 Task: Book a 75-minute self-defense and personal safety workshop for empowerment.
Action: Mouse moved to (518, 202)
Screenshot: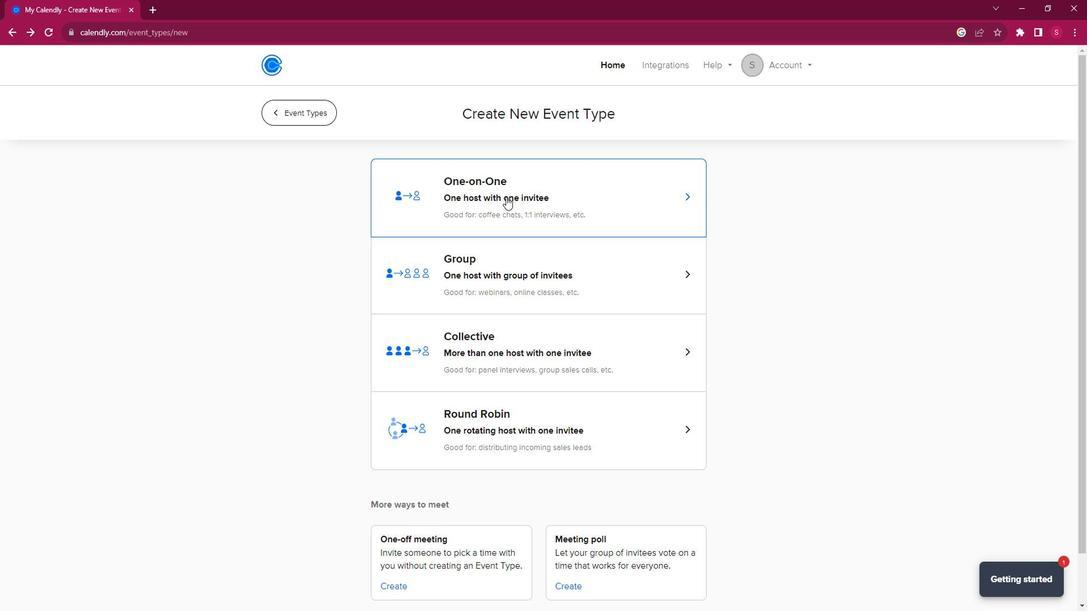 
Action: Mouse pressed left at (518, 202)
Screenshot: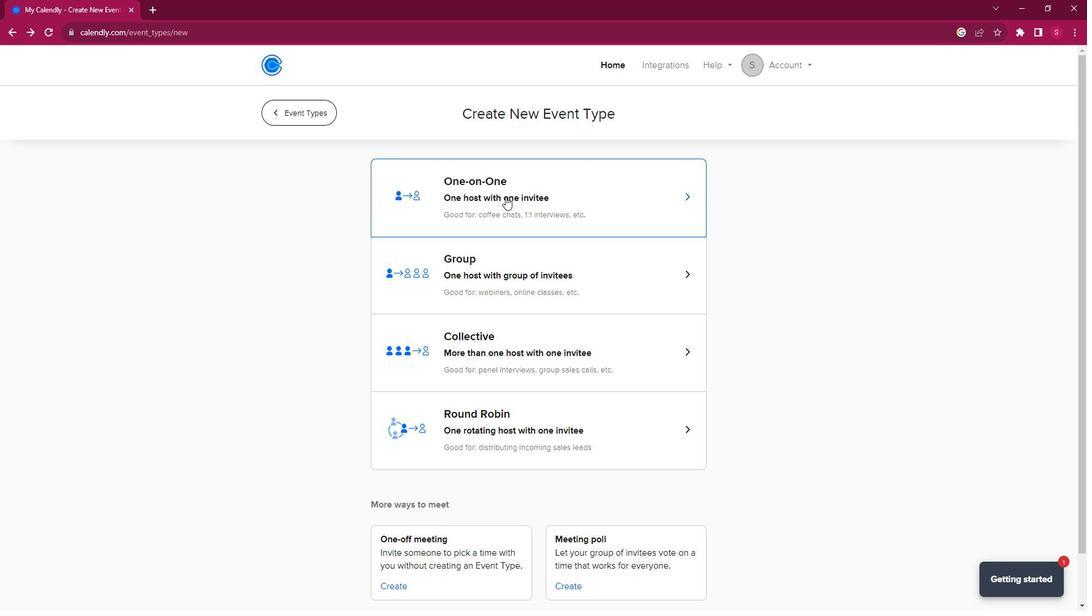
Action: Mouse moved to (385, 282)
Screenshot: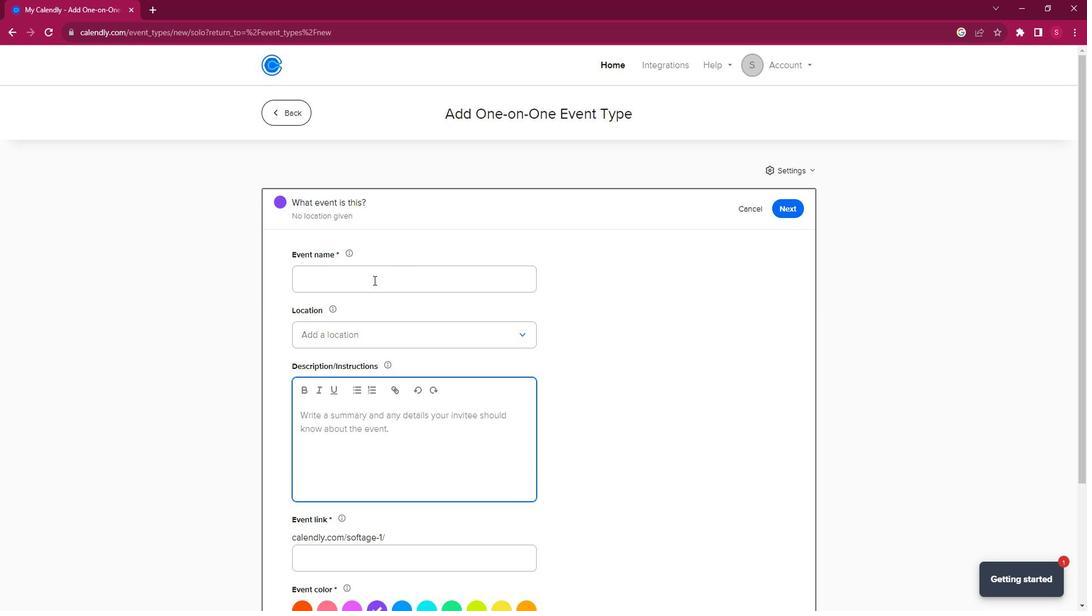
Action: Mouse pressed left at (385, 282)
Screenshot: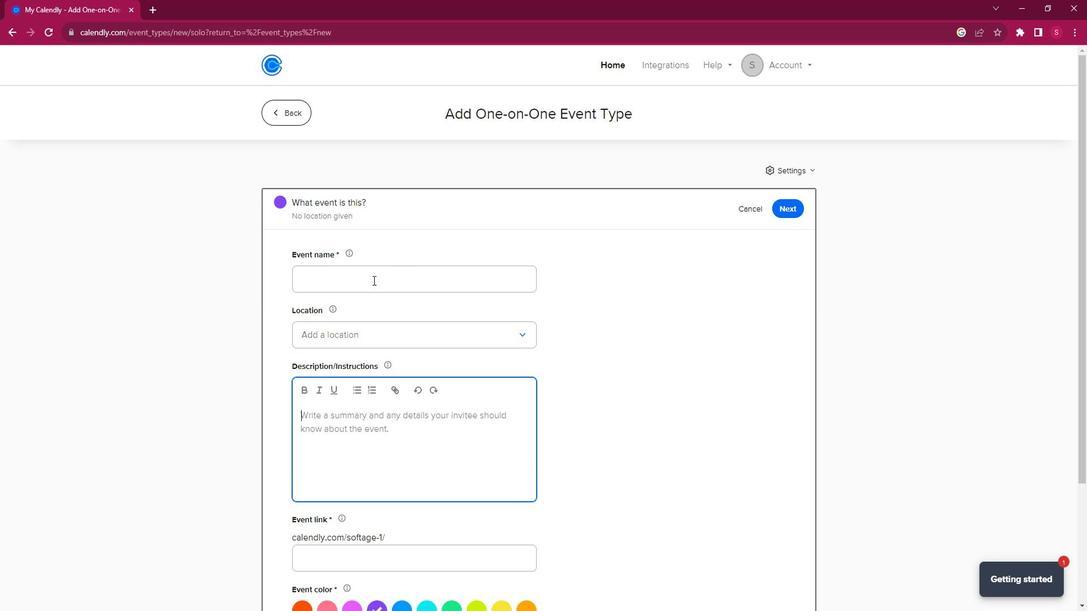 
Action: Key pressed <Key.shift><Key.shift><Key.shift><Key.shift><Key.shift>Empowerment<Key.space><Key.shift>Self-<Key.shift>Defense<Key.space><Key.shift>Workshop
Screenshot: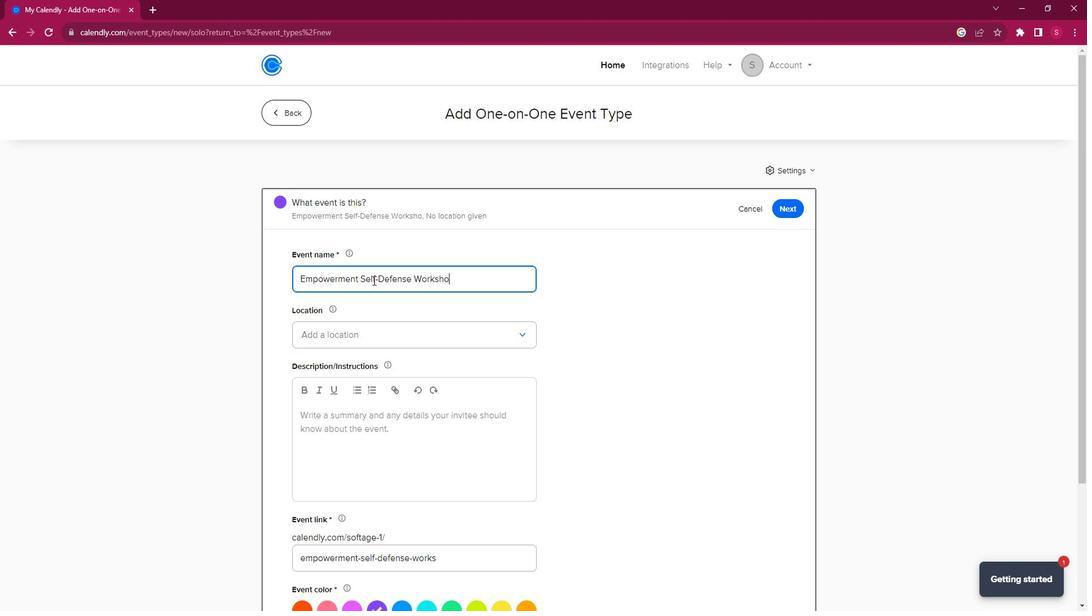 
Action: Mouse moved to (430, 340)
Screenshot: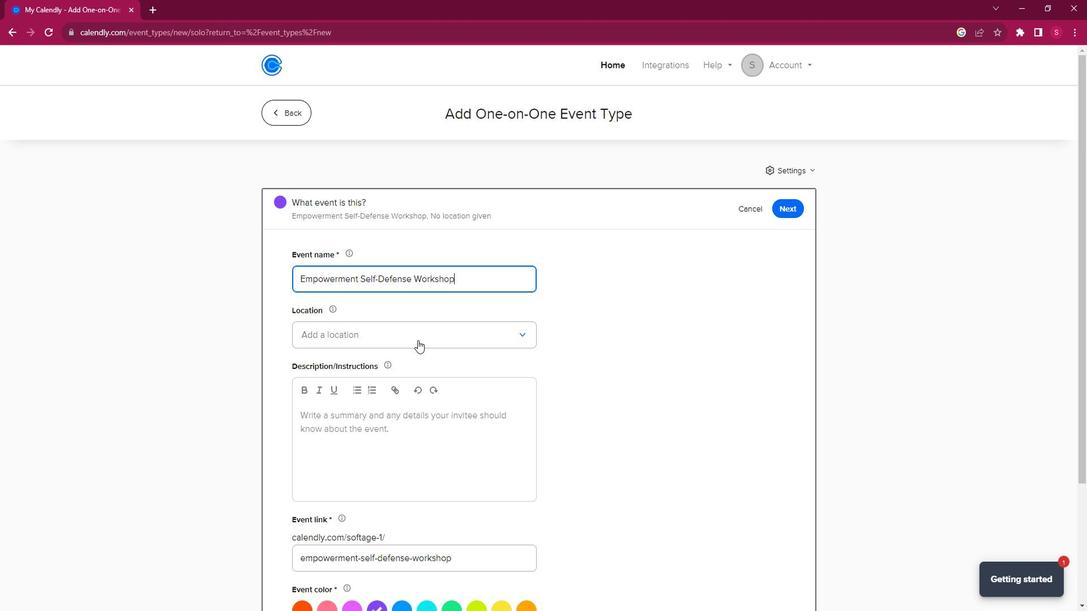 
Action: Mouse pressed left at (430, 340)
Screenshot: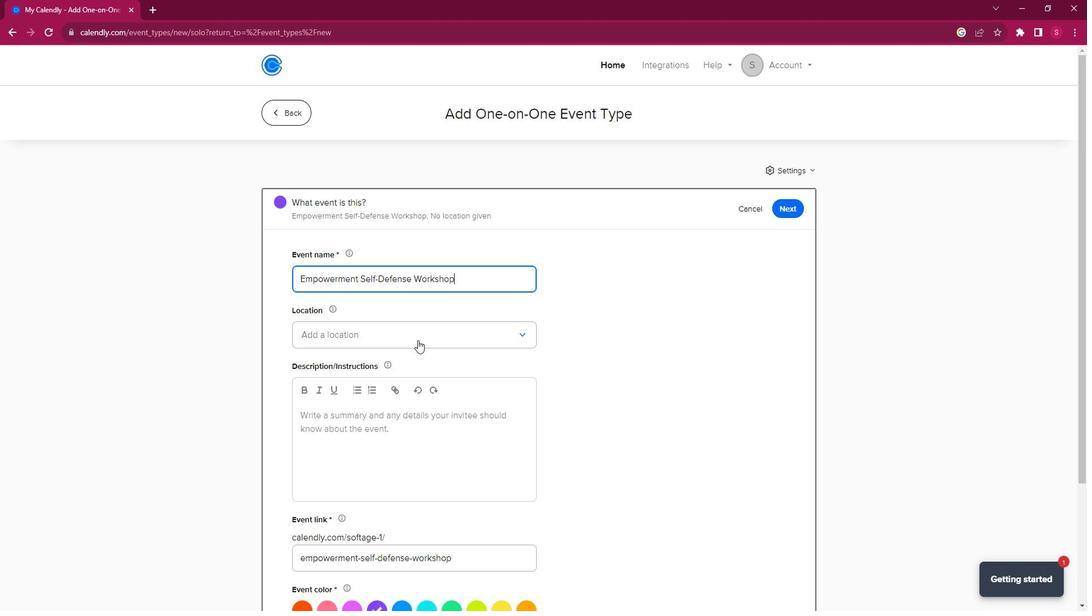 
Action: Mouse moved to (401, 364)
Screenshot: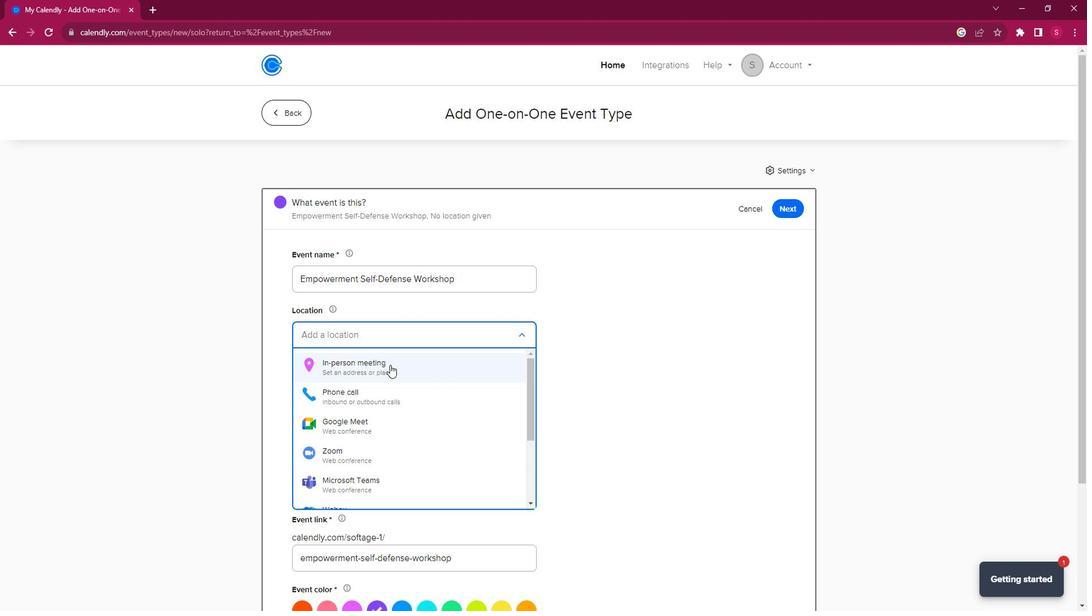
Action: Mouse pressed left at (401, 364)
Screenshot: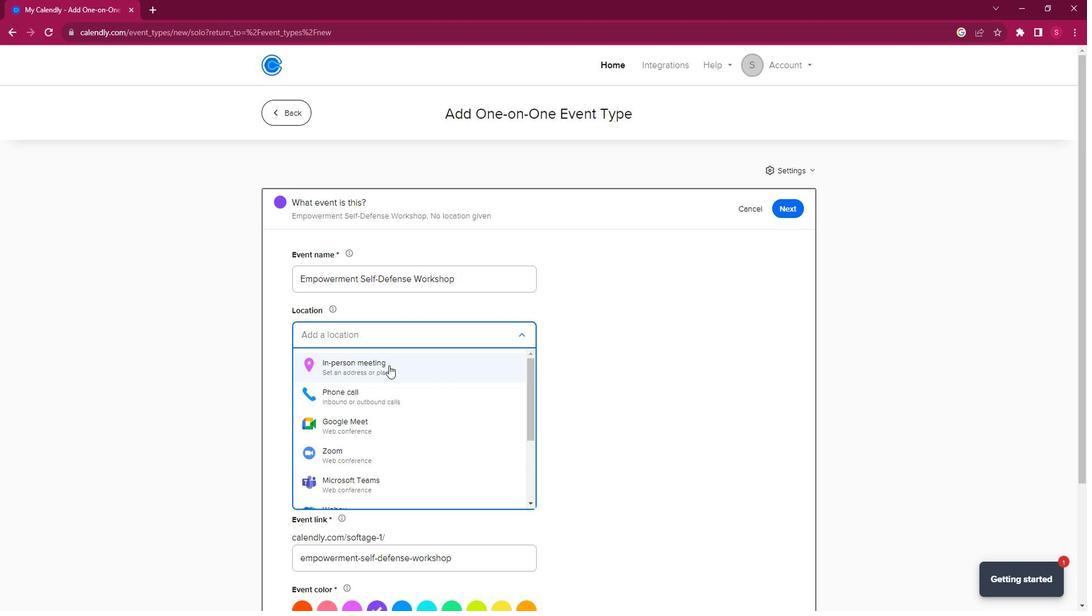 
Action: Mouse moved to (518, 204)
Screenshot: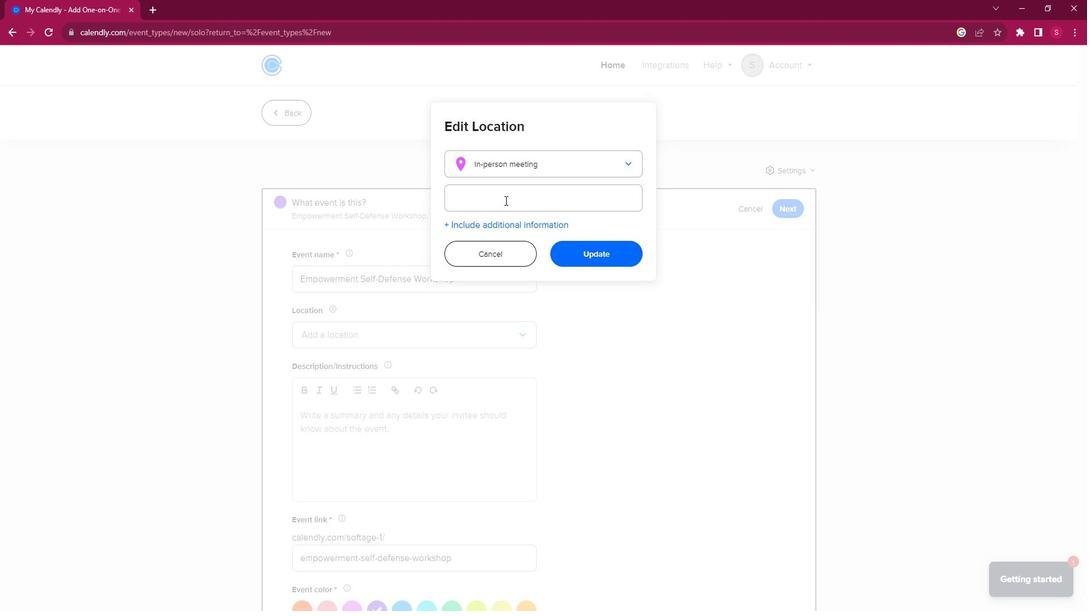
Action: Mouse pressed left at (518, 204)
Screenshot: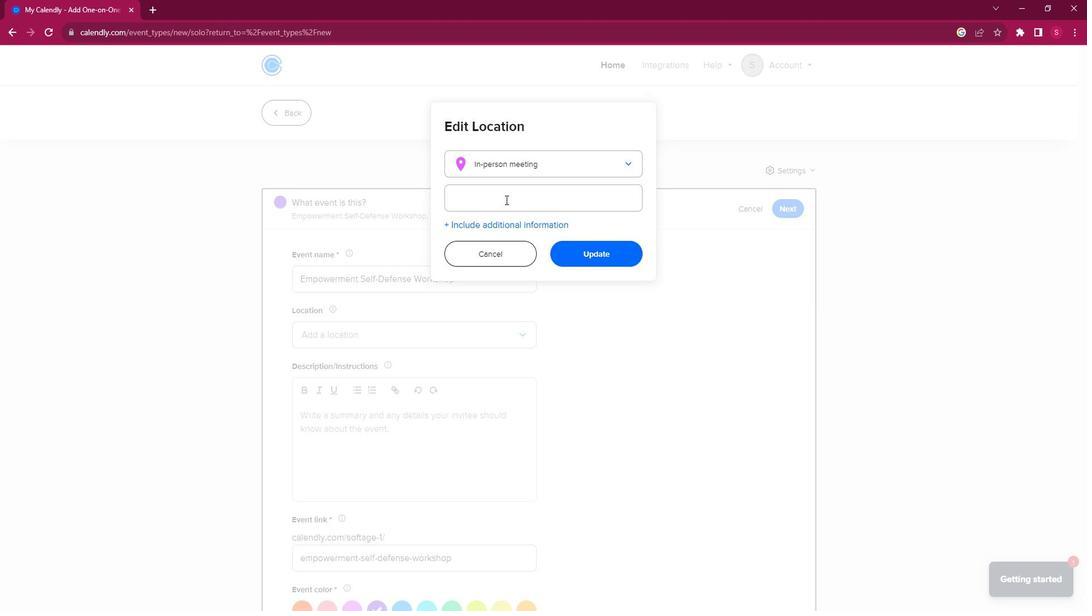 
Action: Key pressed <Key.shift>Securel<Key.backspace><Key.shift>Life<Key.space><Key.shift><Key.shift><Key.shift><Key.shift>Training<Key.space><Key.shift>Center,<Key.space>123<Key.space><Key.shift><Key.shift>Empowerment<Key.space><Key.shift>Street<Key.space><Key.backspace>,<Key.space><Key.shift>Safeville,<Key.space><Key.shift>CA<Key.space>54321,<Key.space><Key.shift>United<Key.space>s<Key.backspace><Key.shift>States
Screenshot: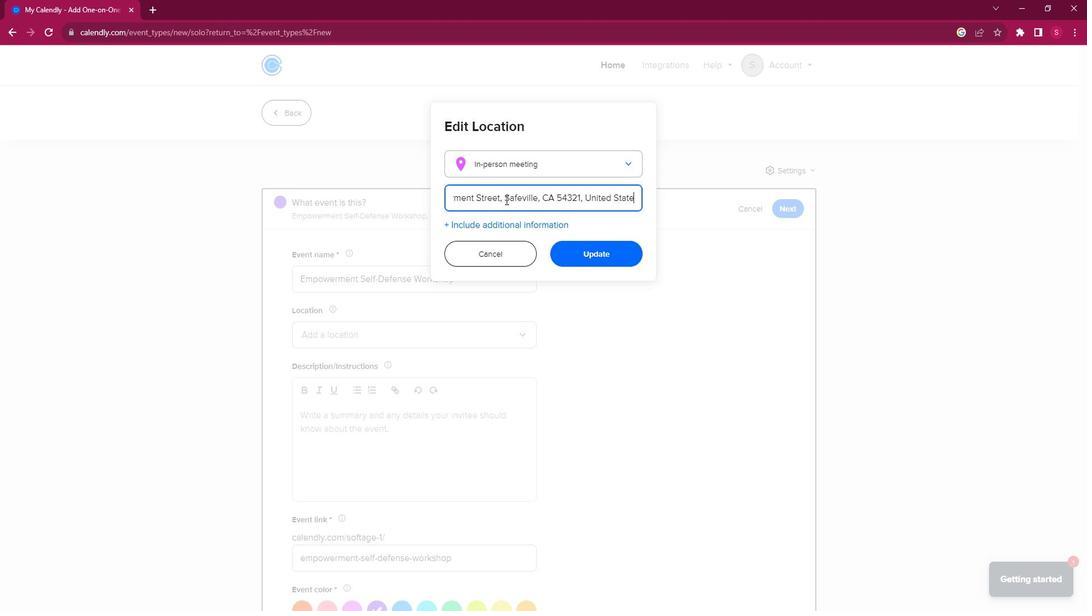 
Action: Mouse moved to (627, 258)
Screenshot: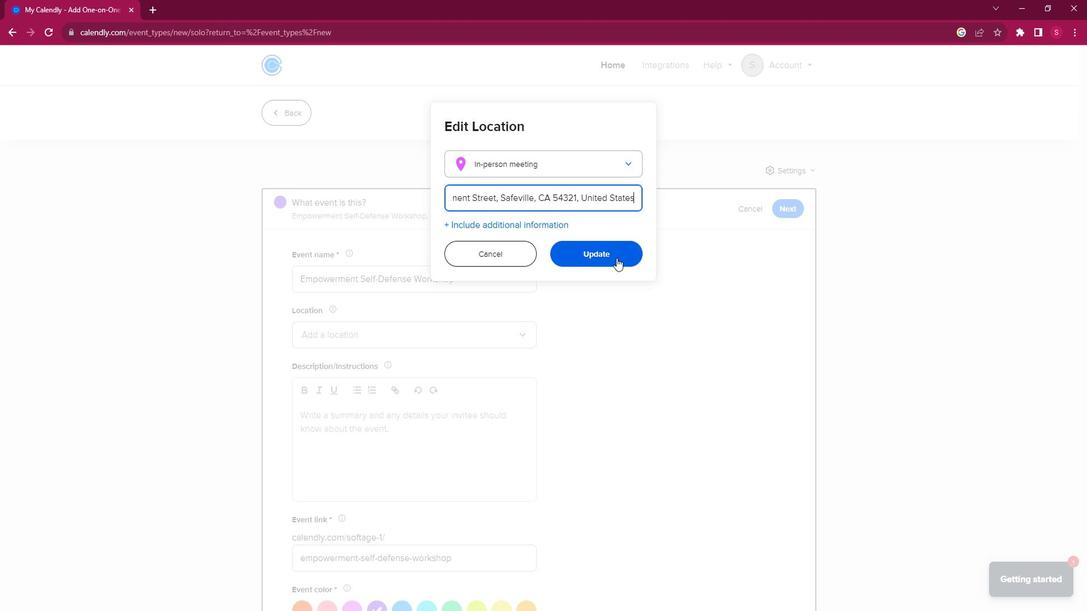 
Action: Mouse pressed left at (627, 258)
Screenshot: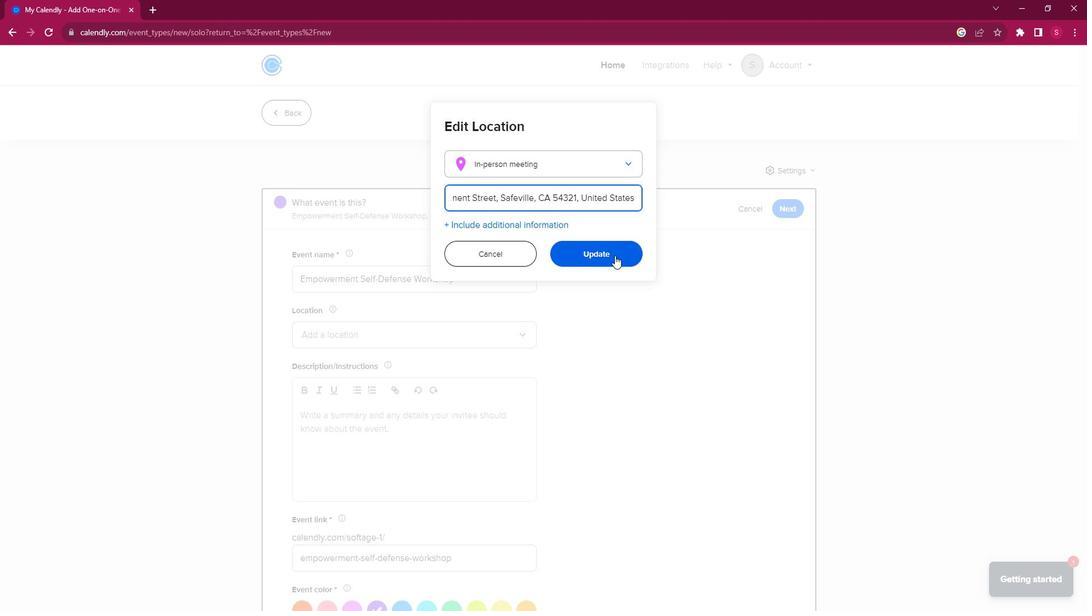
Action: Mouse moved to (360, 460)
Screenshot: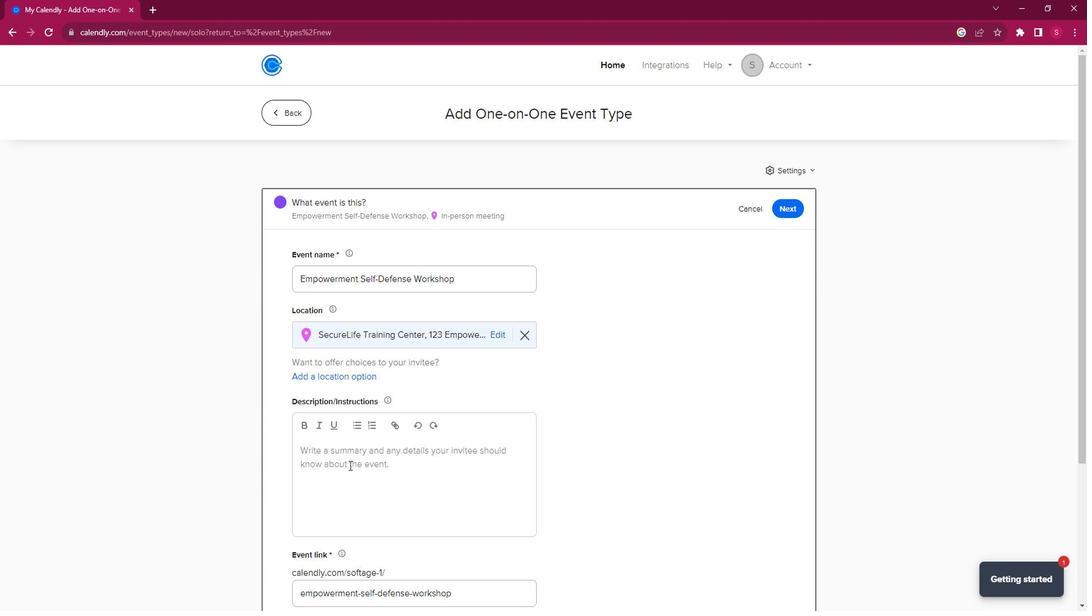
Action: Mouse pressed left at (360, 460)
Screenshot: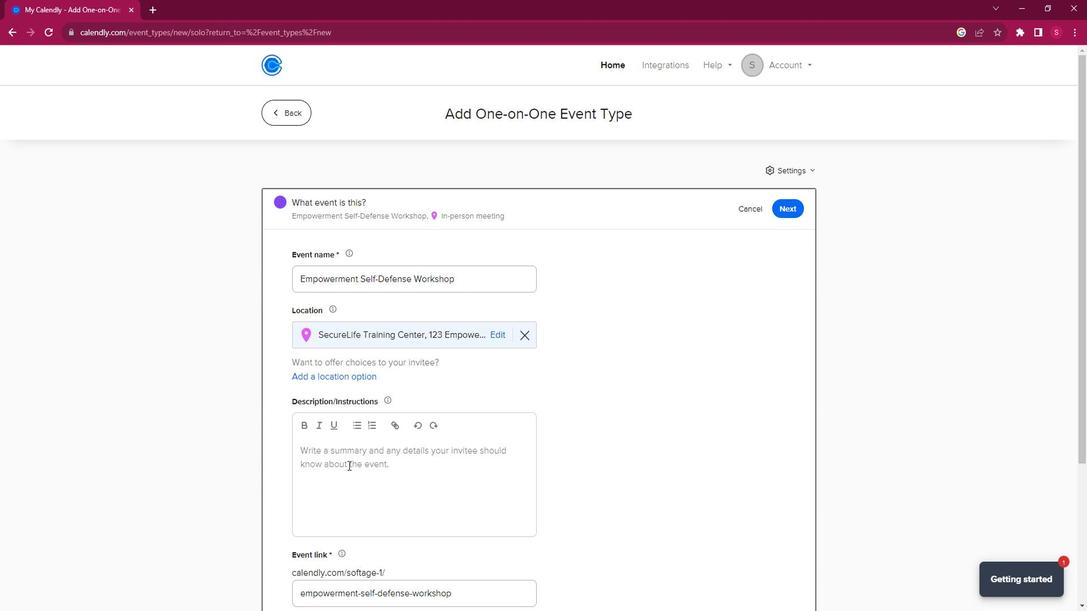 
Action: Key pressed <Key.shift>Take<Key.space>control<Key.space>of<Key.space>your<Key.space>personal<Key.space>safety<Key.space>with<Key.space>our<Key.space>empowerment<Key.space>self-defence<Key.backspace><Key.backspace>se<Key.space>workshop.<Key.space><Key.shift>This<Key.space>session<Key.space>is<Key.space>designed<Key.space>to<Key.space>equip<Key.space>you<Key.space>with<Key.space>essential<Key.space><Key.backspace><Key.backspace><Key.backspace>alse<Key.backspace><Key.backspace><Key.space>self-defenc<Key.backspace>se<Key.space>techniques,<Key.space>boost<Key.space>your<Key.space>cond<Key.backspace>fidence,<Key.space>and<Key.space>enhance<Key.space>your<Key.space>awareness<Key.space>in<Key.space>various<Key.space>situations.<Key.space><Key.shift>Join<Key.space>us<Key.space>ab<Key.backspace>nd<Key.space>learn<Key.space>the<Key.space>skill<Key.backspace>ls<Key.space>you<Key.space>need<Key.space>to<Key.space>feel<Key.space>secure<Key.space>and<Key.space>empowered<Key.space>in<Key.space>your<Key.space>daily<Key.space>life.
Screenshot: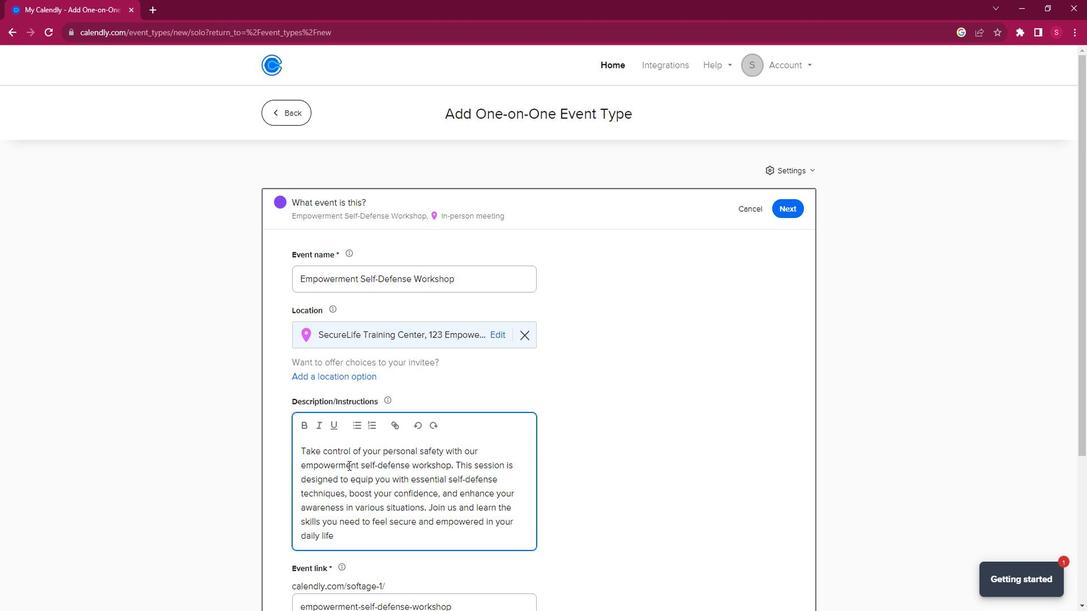 
Action: Mouse moved to (531, 415)
Screenshot: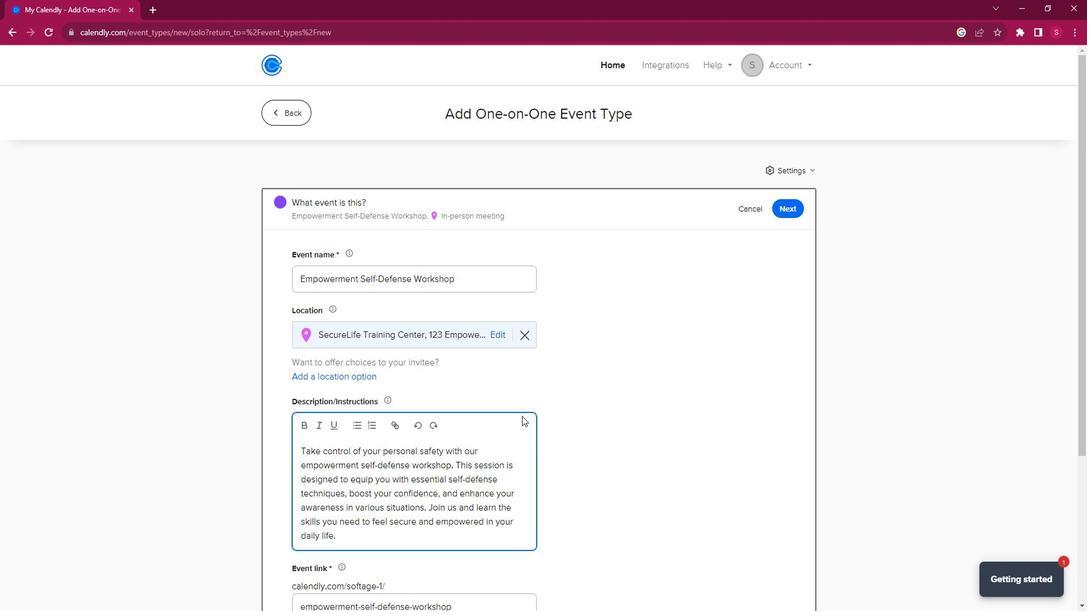 
Action: Mouse scrolled (531, 415) with delta (0, 0)
Screenshot: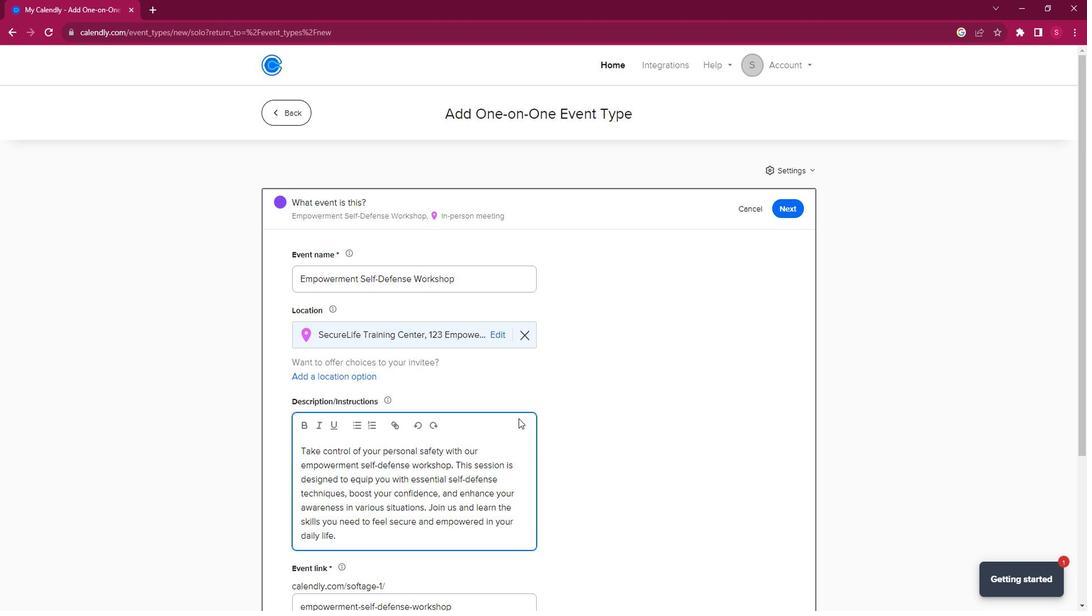 
Action: Mouse scrolled (531, 415) with delta (0, 0)
Screenshot: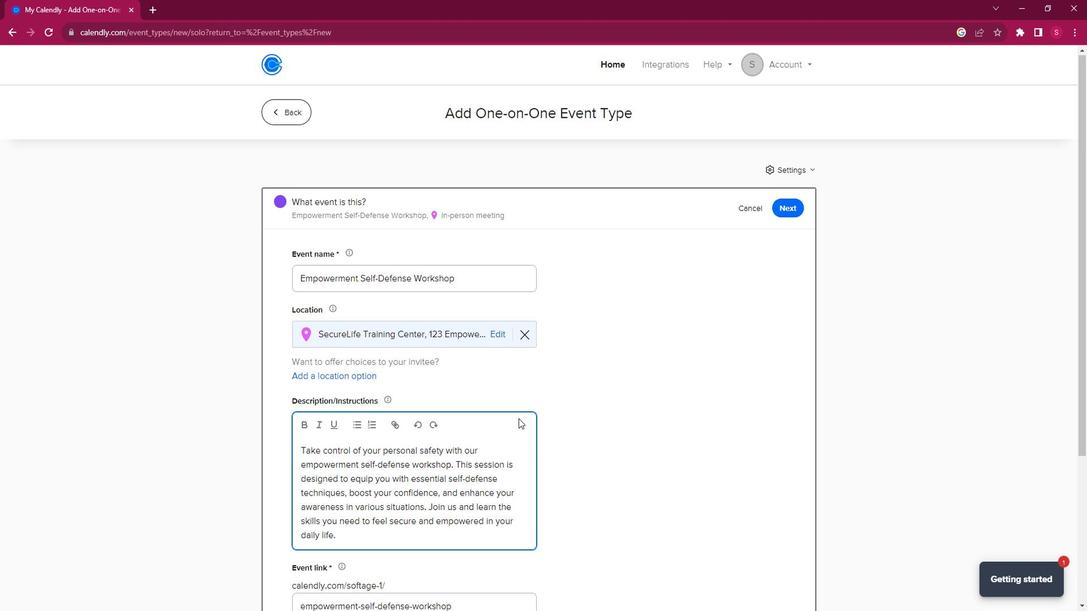 
Action: Mouse scrolled (531, 415) with delta (0, 0)
Screenshot: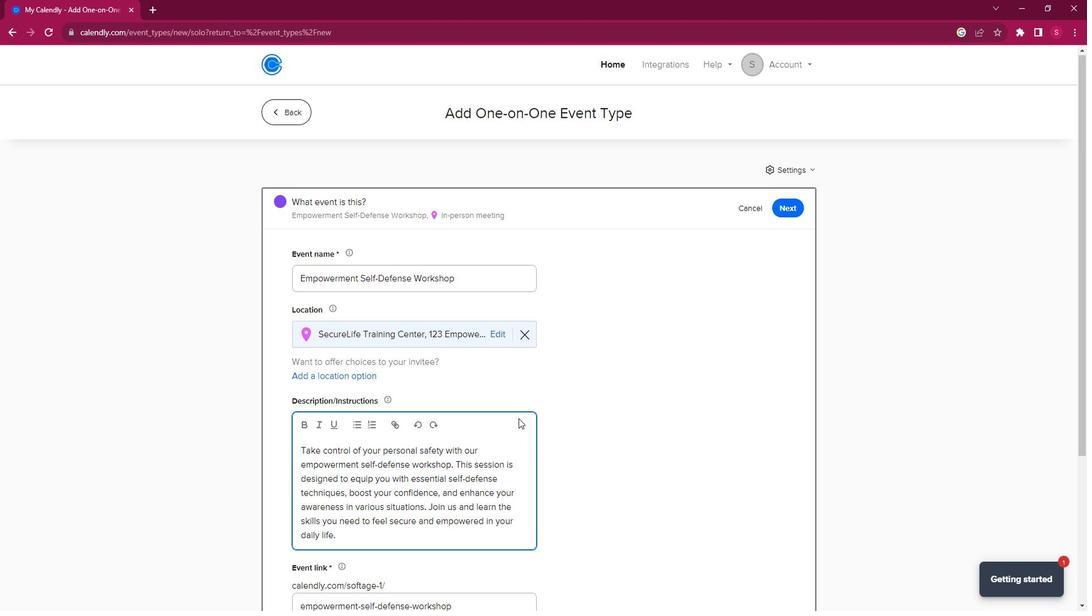 
Action: Mouse scrolled (531, 415) with delta (0, 0)
Screenshot: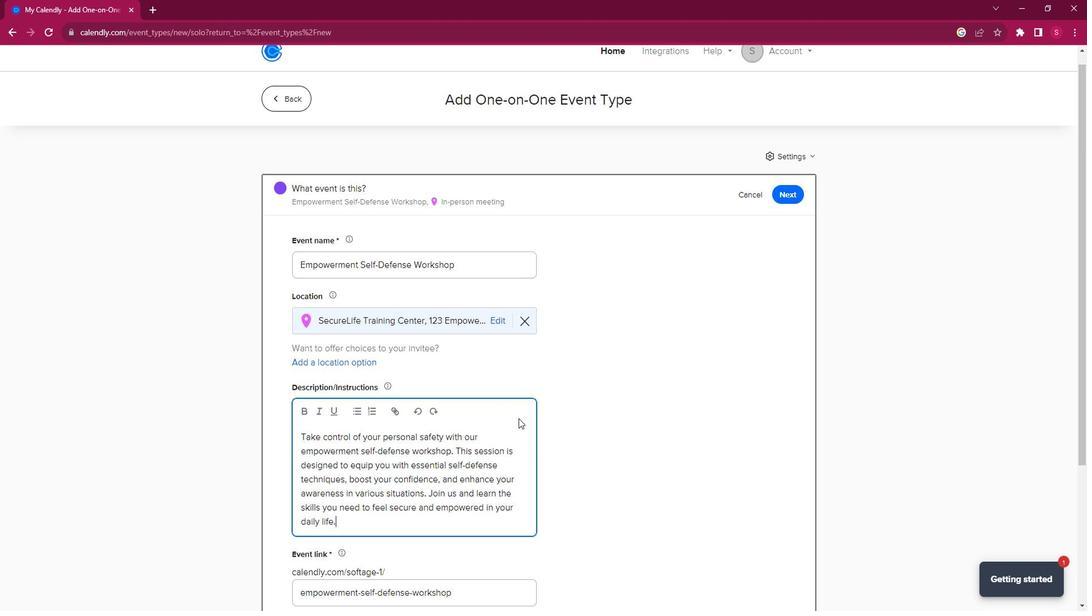 
Action: Mouse scrolled (531, 415) with delta (0, 0)
Screenshot: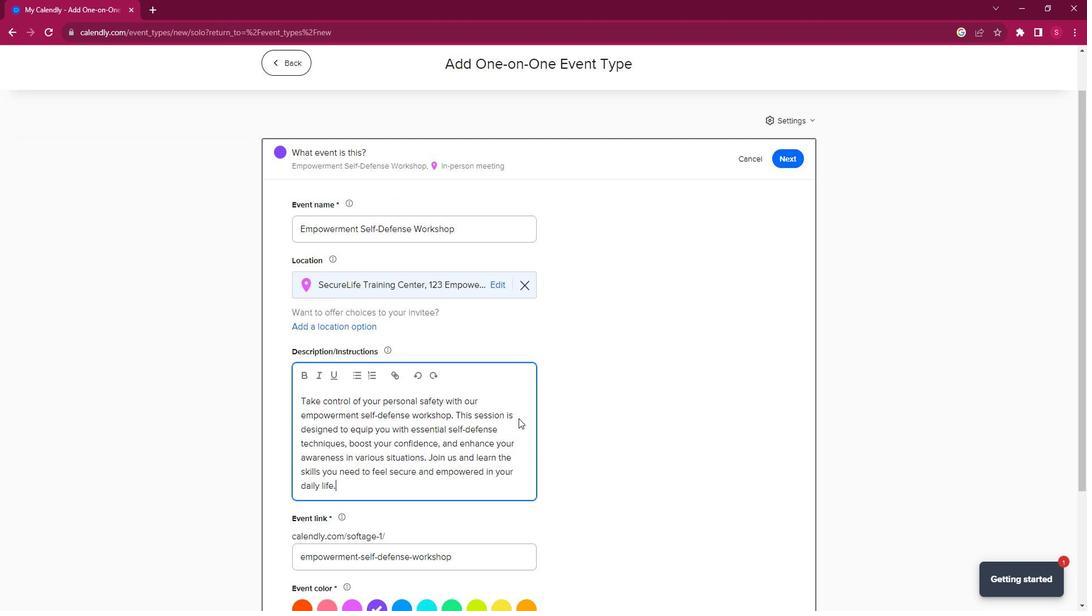 
Action: Mouse moved to (445, 454)
Screenshot: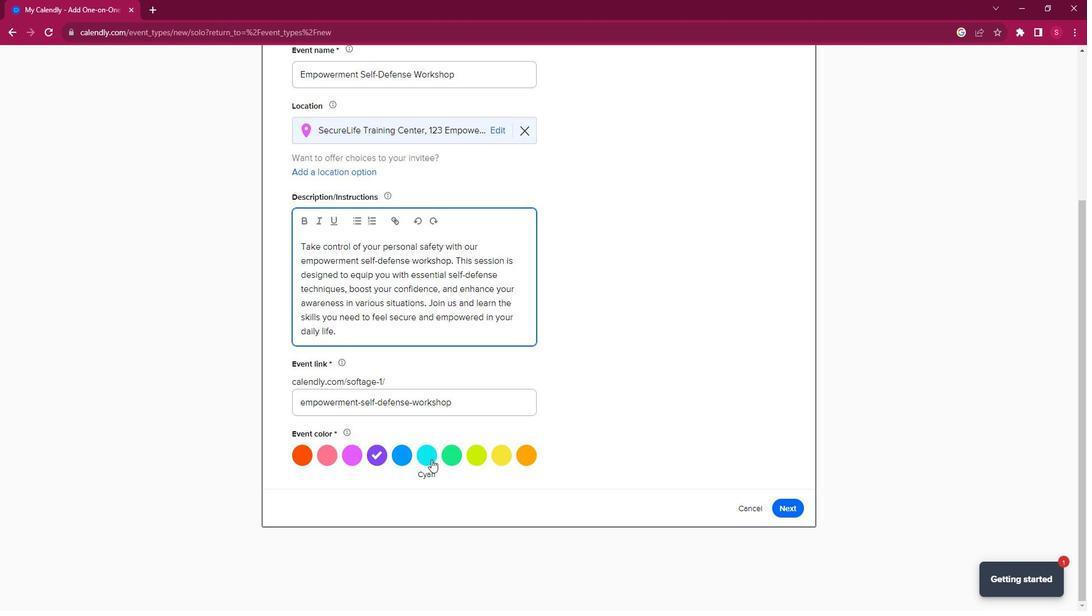 
Action: Mouse pressed left at (445, 454)
Screenshot: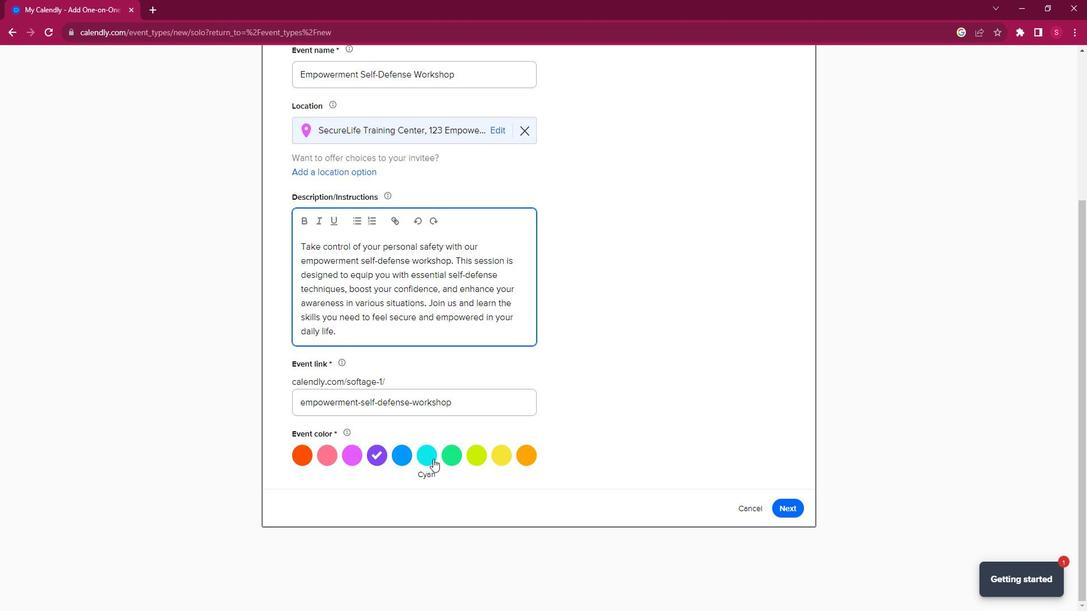 
Action: Mouse moved to (802, 501)
Screenshot: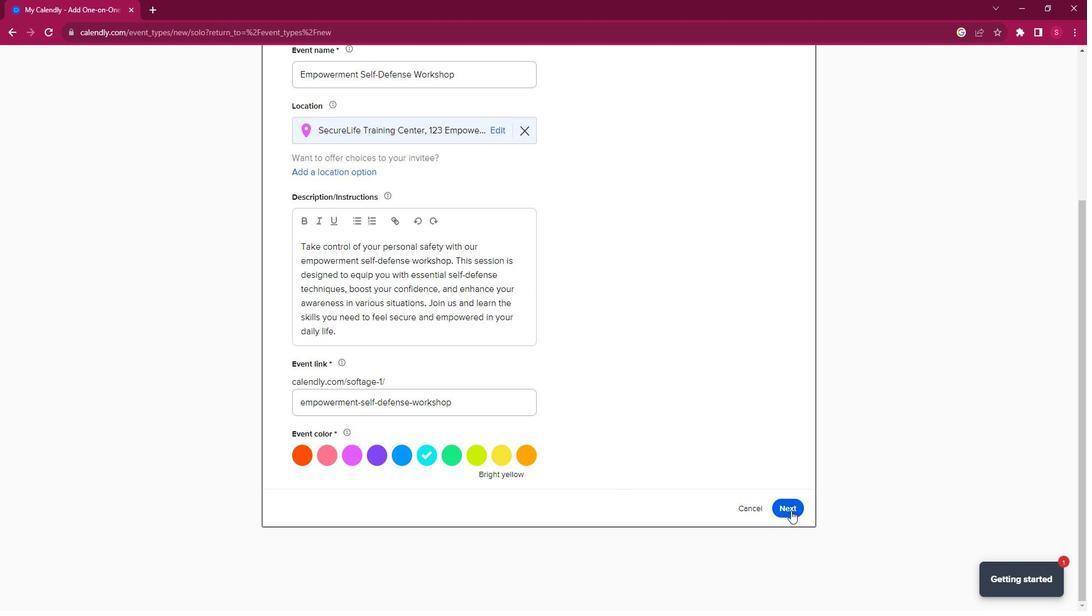 
Action: Mouse pressed left at (802, 501)
Screenshot: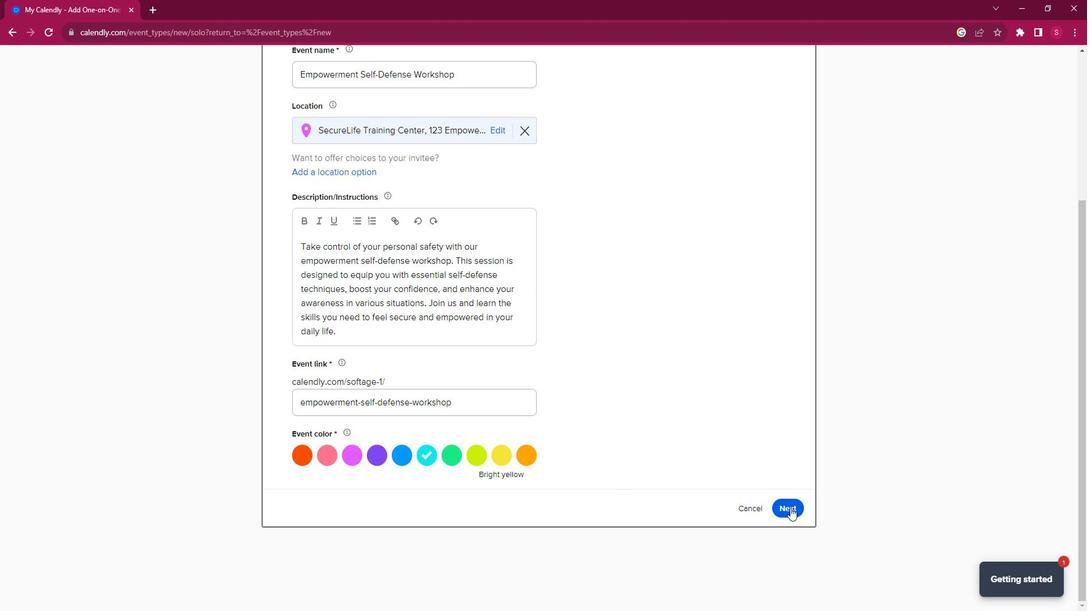 
Action: Mouse moved to (510, 287)
Screenshot: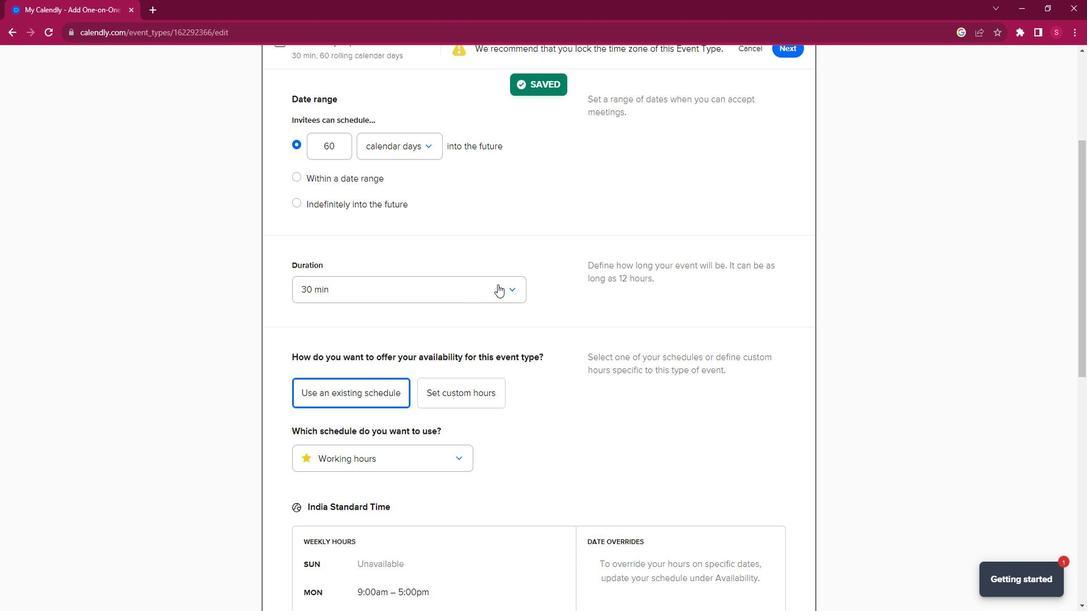 
Action: Mouse pressed left at (510, 287)
Screenshot: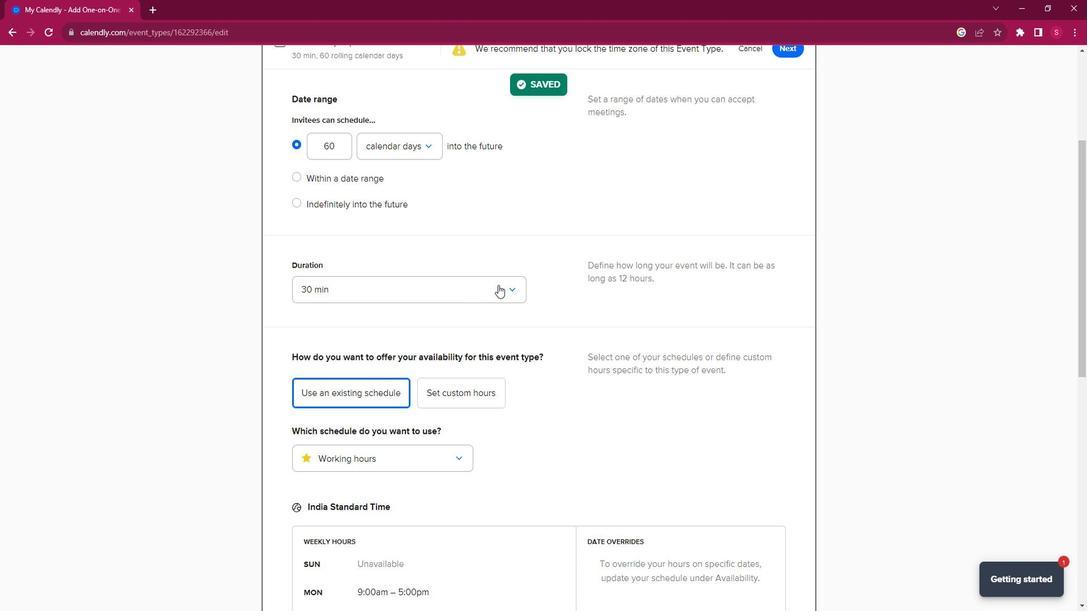 
Action: Mouse moved to (362, 412)
Screenshot: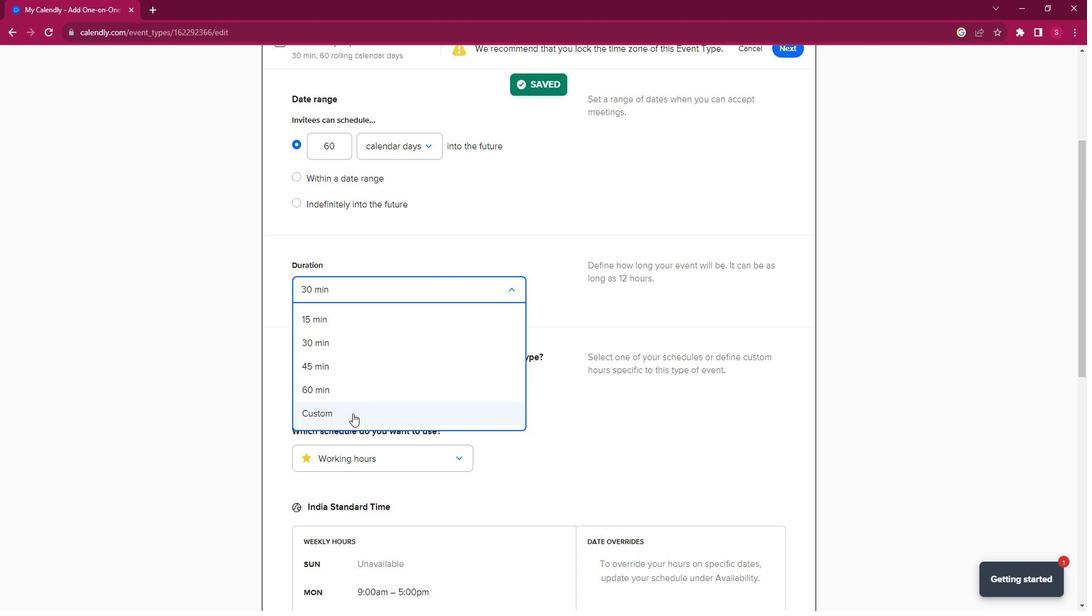 
Action: Mouse pressed left at (362, 412)
Screenshot: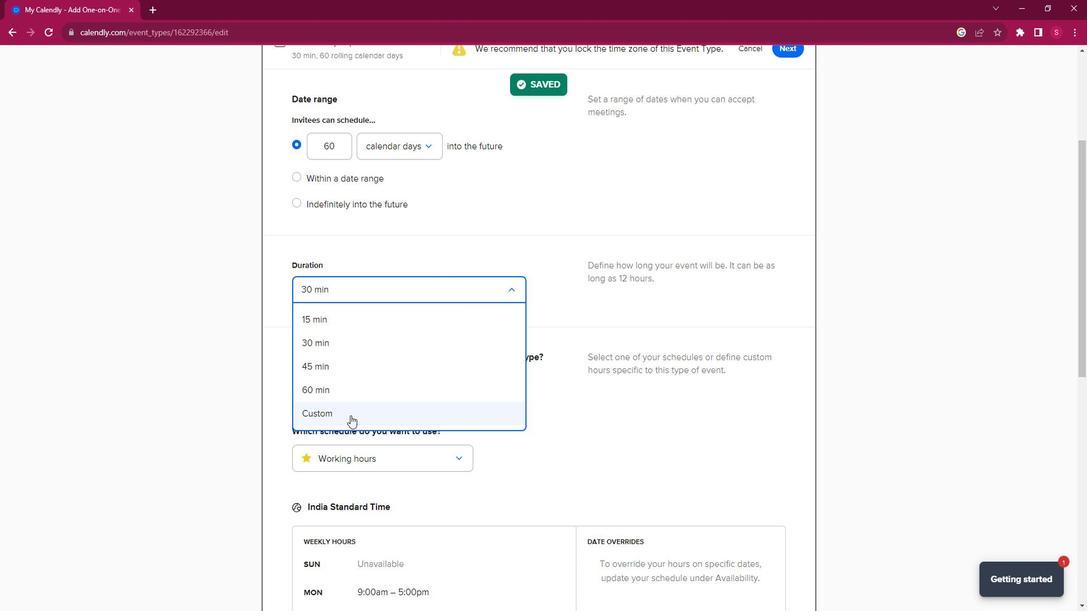 
Action: Mouse moved to (371, 322)
Screenshot: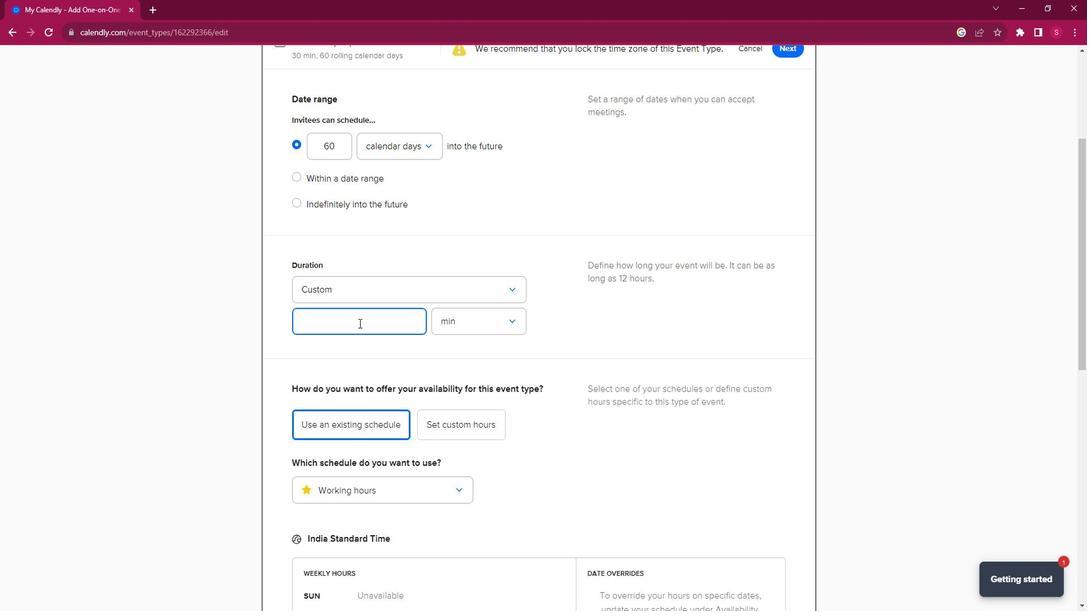 
Action: Key pressed 75
Screenshot: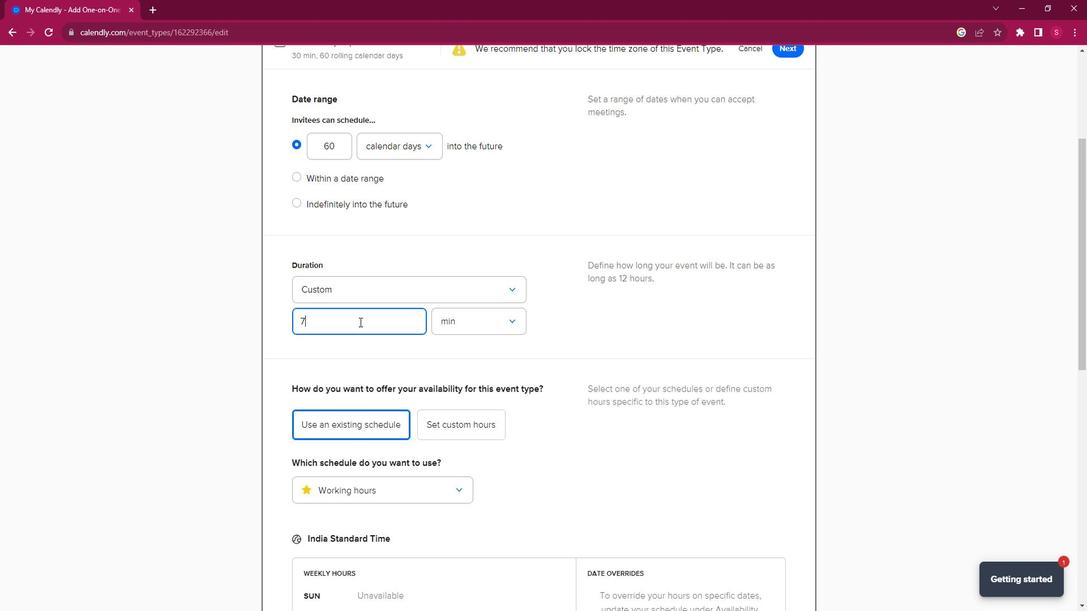 
Action: Mouse moved to (672, 404)
Screenshot: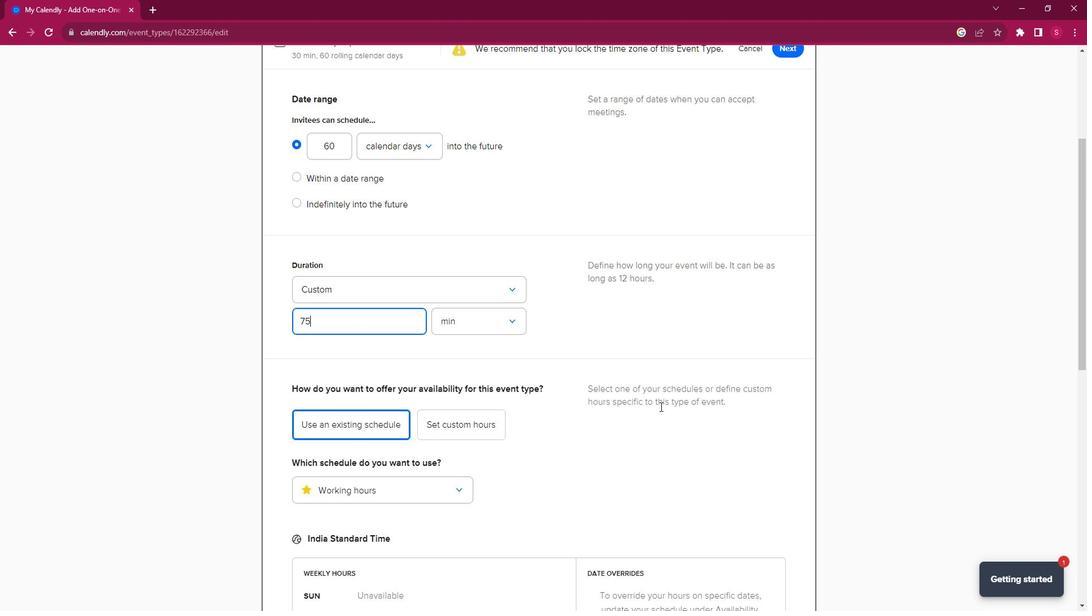 
Action: Mouse scrolled (672, 403) with delta (0, 0)
Screenshot: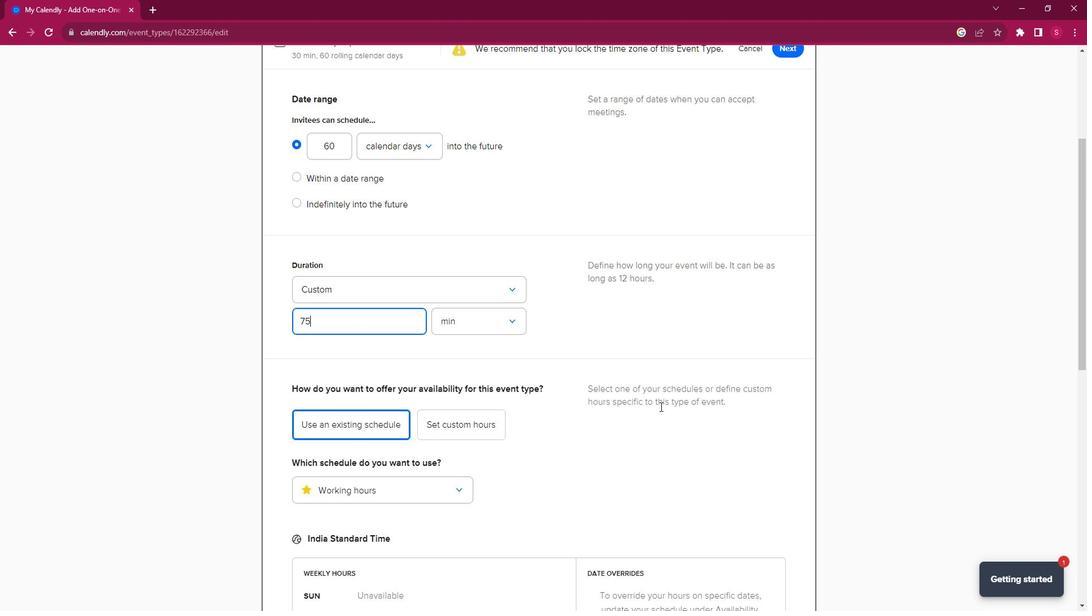 
Action: Mouse moved to (673, 404)
Screenshot: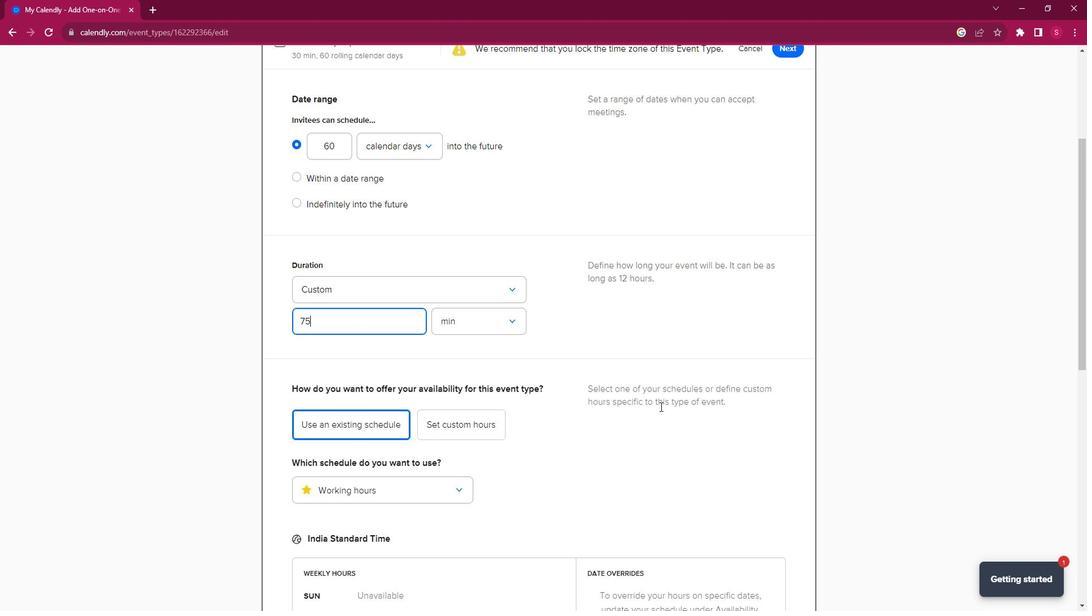 
Action: Mouse scrolled (673, 403) with delta (0, 0)
Screenshot: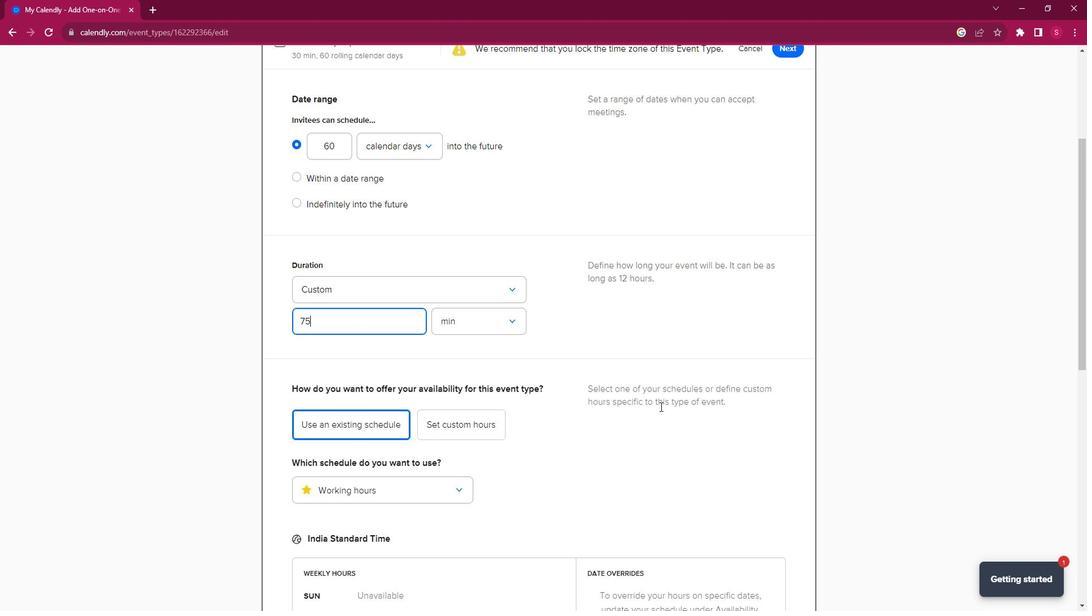
Action: Mouse scrolled (673, 403) with delta (0, 0)
Screenshot: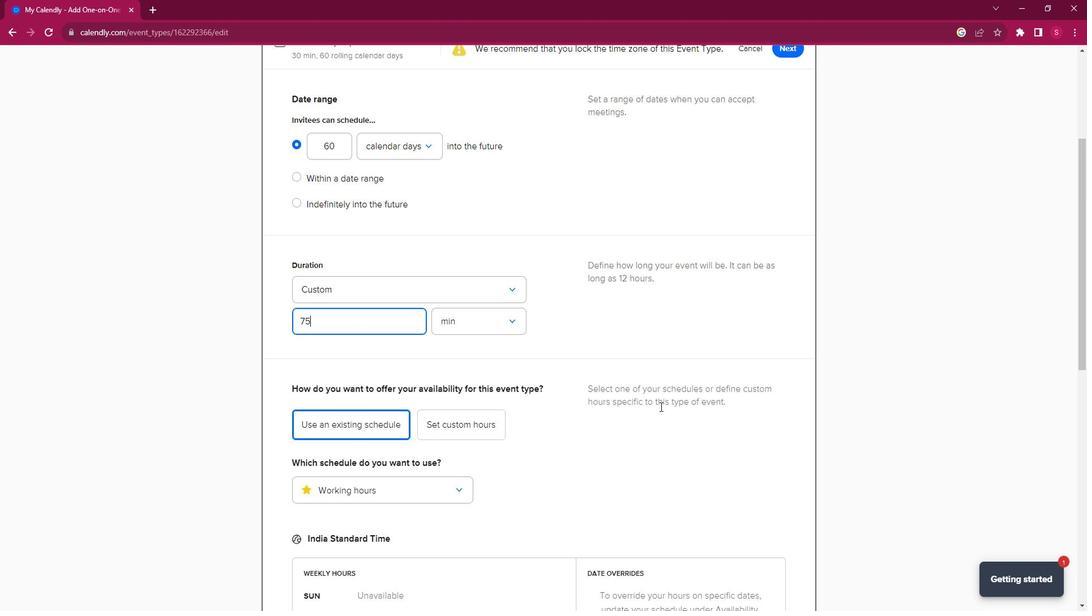 
Action: Mouse scrolled (673, 404) with delta (0, 0)
Screenshot: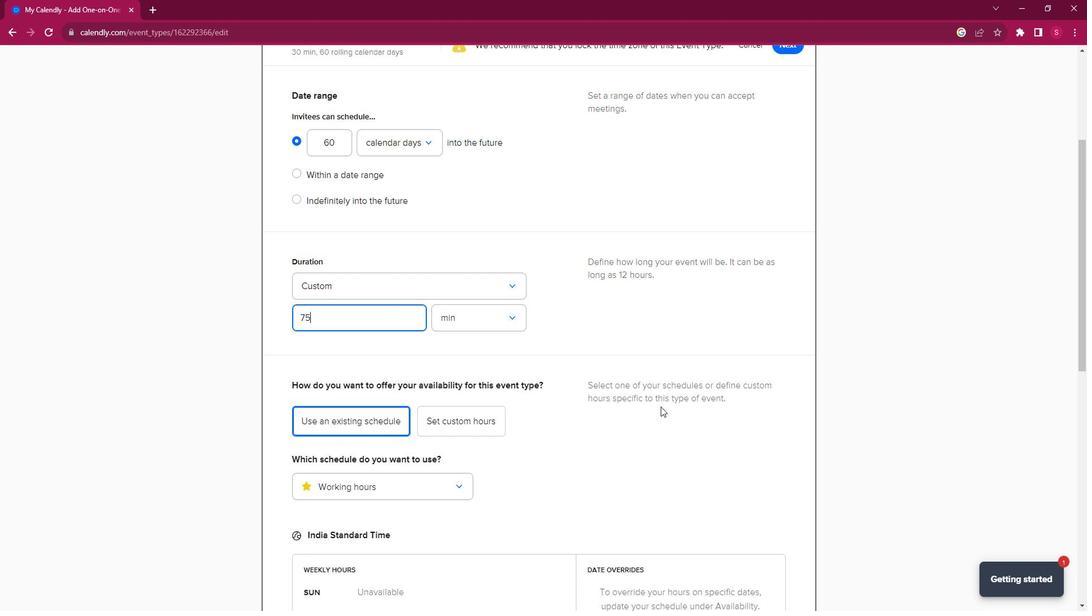 
Action: Mouse scrolled (673, 403) with delta (0, 0)
Screenshot: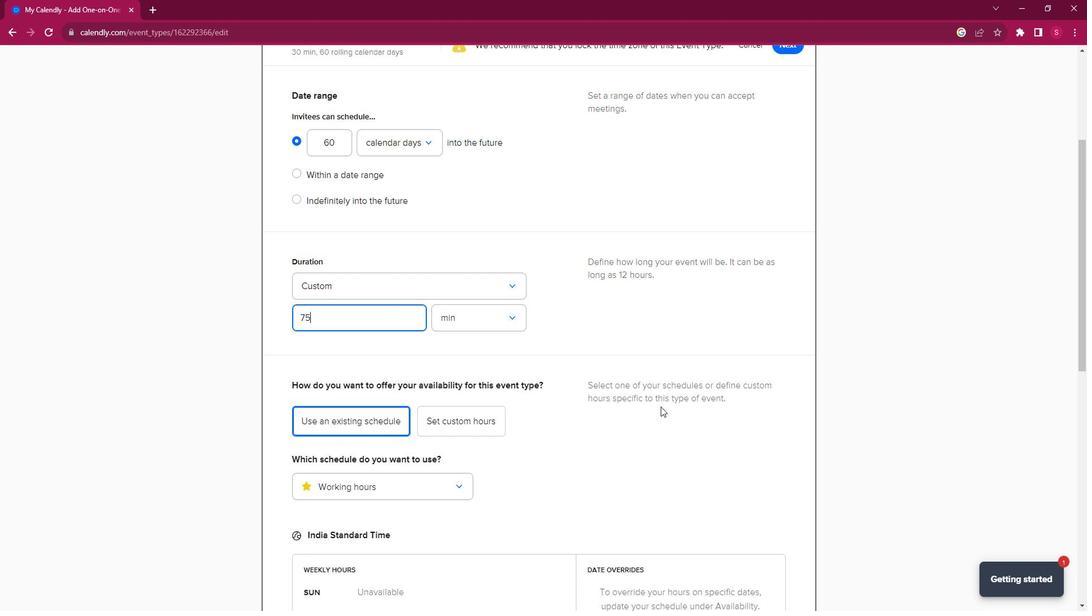 
Action: Mouse scrolled (673, 404) with delta (0, 0)
Screenshot: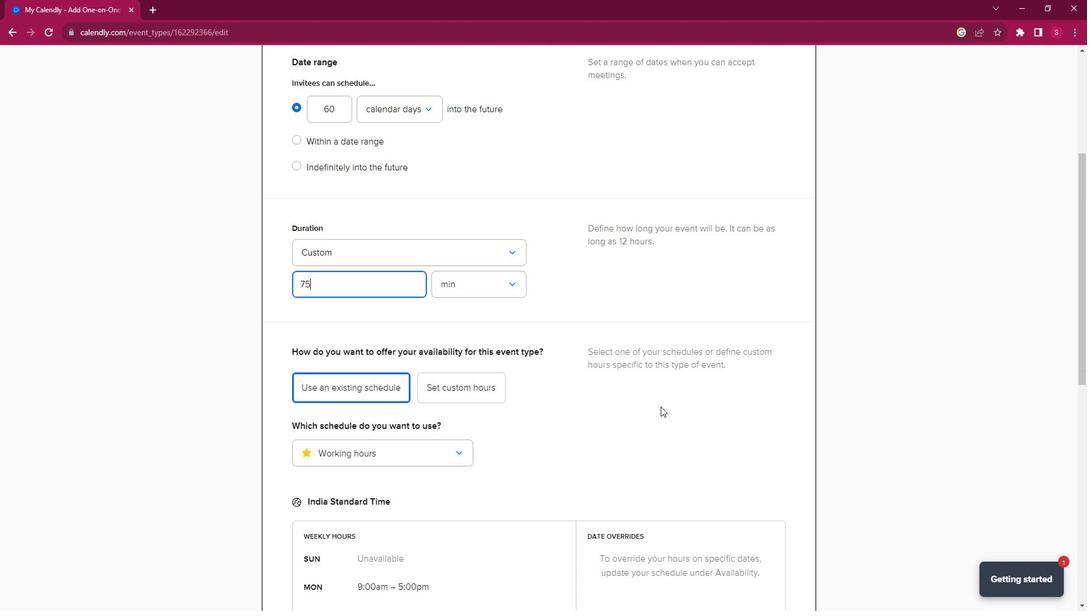 
Action: Mouse scrolled (673, 403) with delta (0, 0)
Screenshot: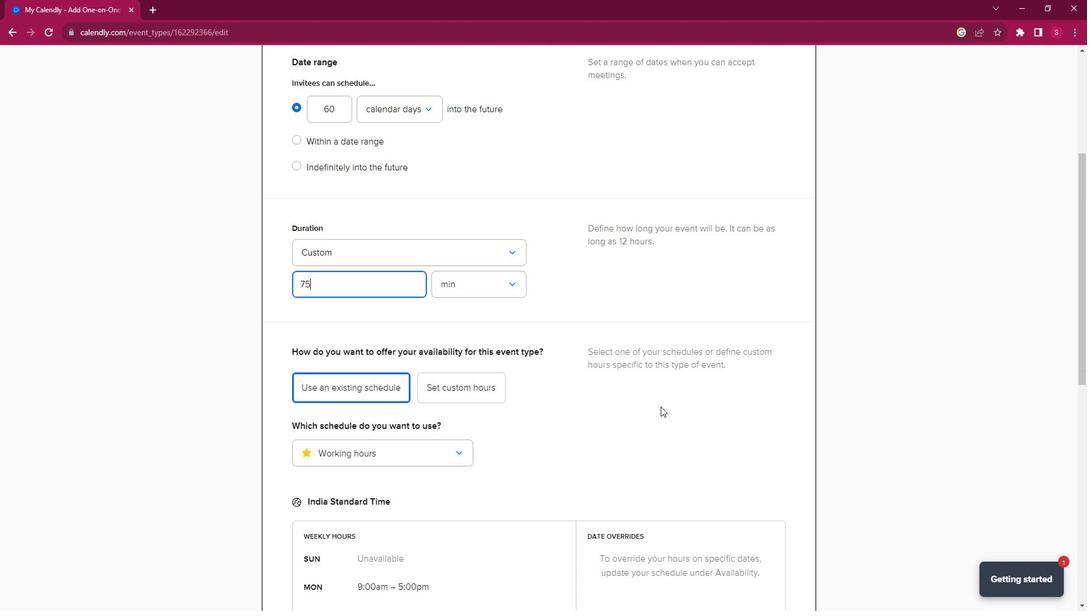 
Action: Mouse moved to (672, 407)
Screenshot: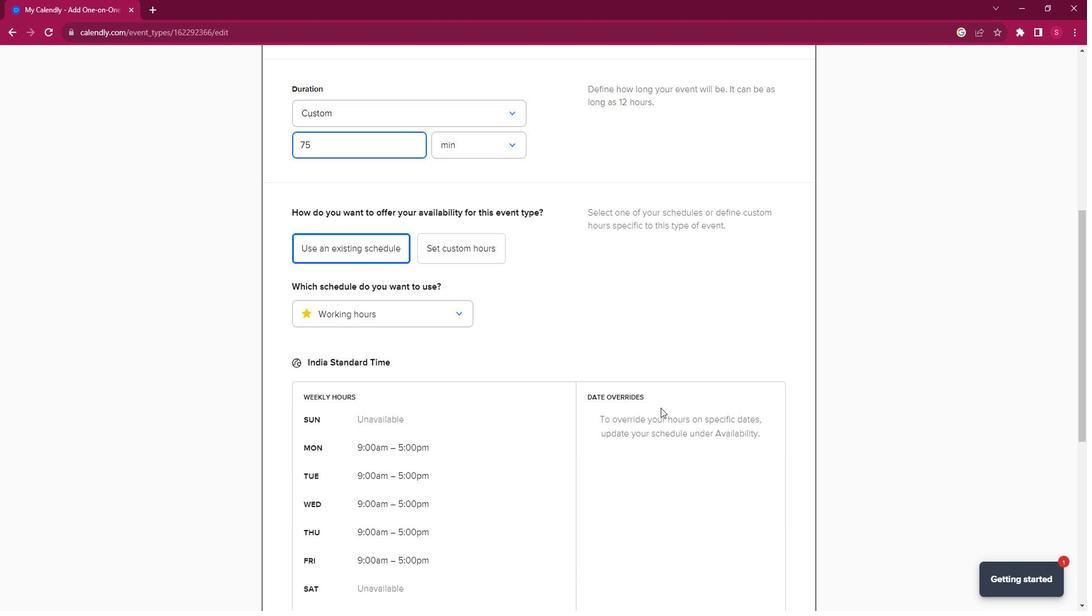 
Action: Mouse scrolled (672, 407) with delta (0, 0)
Screenshot: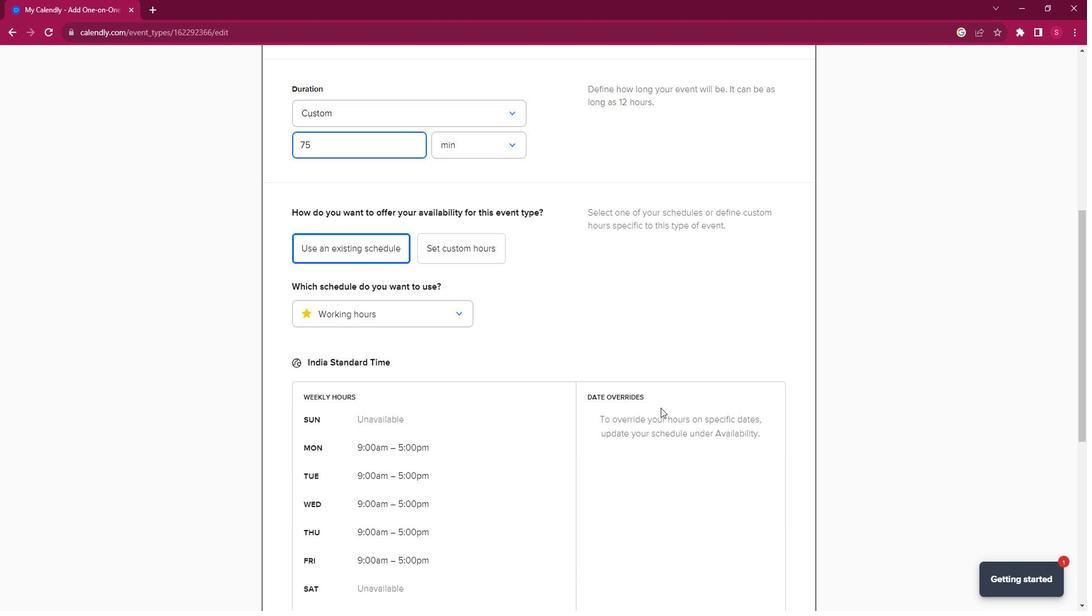 
Action: Mouse scrolled (672, 406) with delta (0, 0)
Screenshot: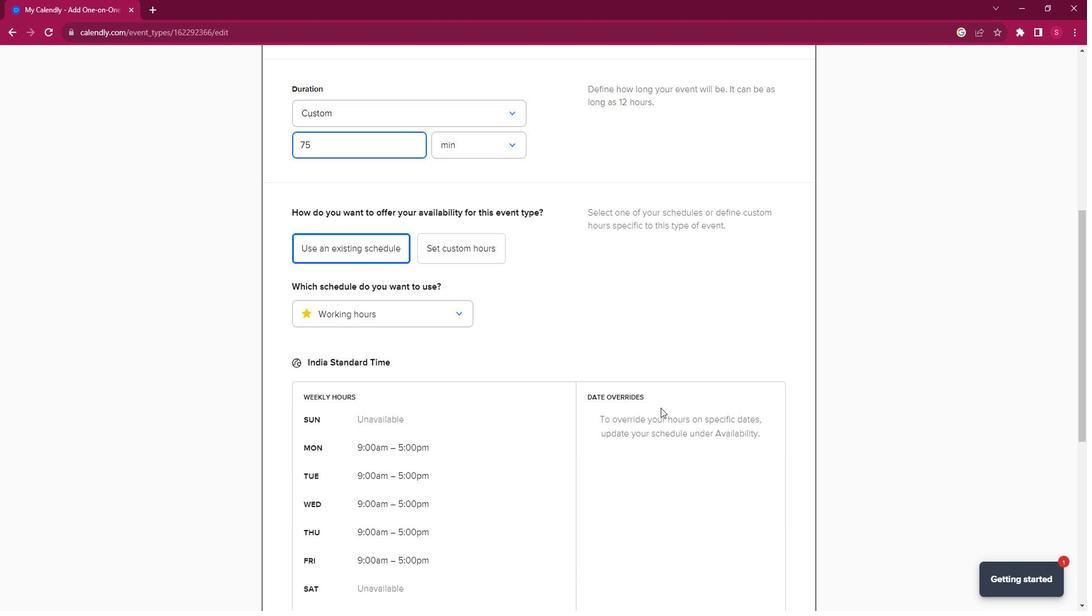 
Action: Mouse moved to (672, 407)
Screenshot: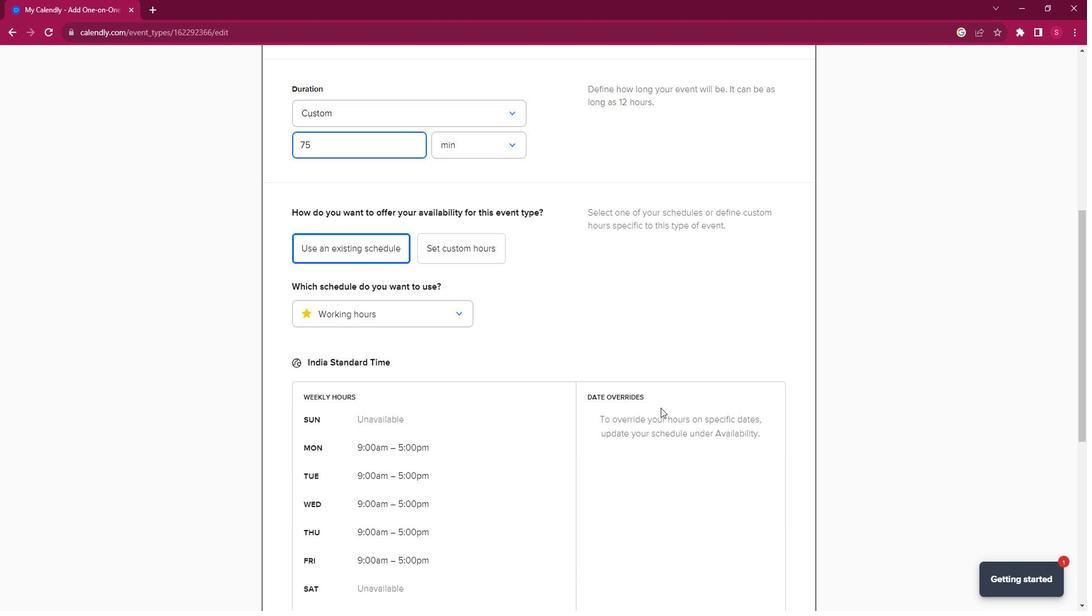 
Action: Mouse scrolled (672, 408) with delta (0, 0)
Screenshot: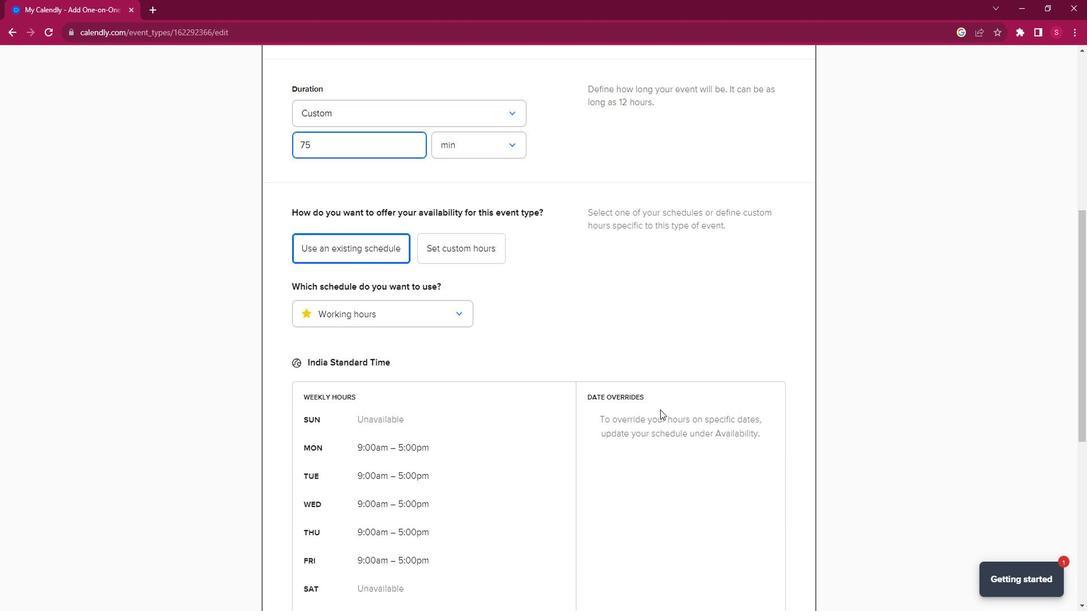 
Action: Mouse moved to (672, 408)
Screenshot: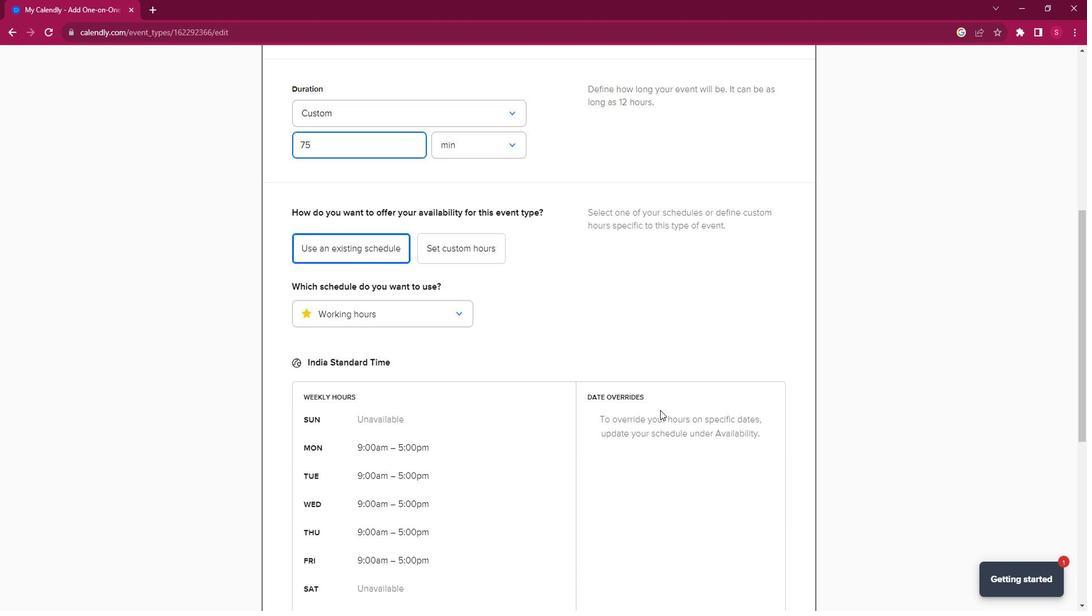 
Action: Mouse scrolled (672, 407) with delta (0, 0)
Screenshot: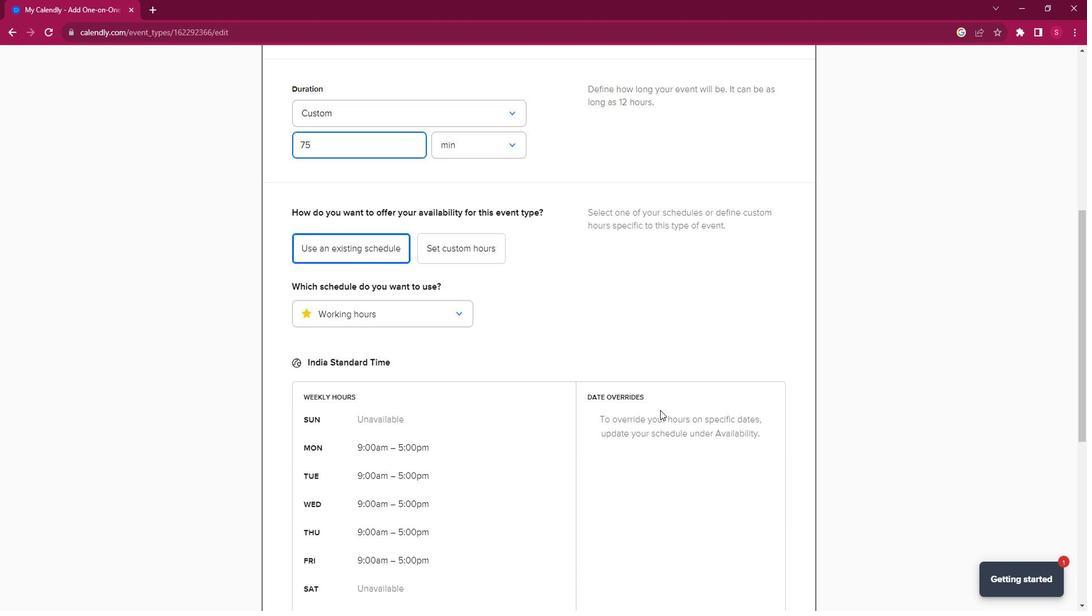 
Action: Mouse scrolled (672, 407) with delta (0, 0)
Screenshot: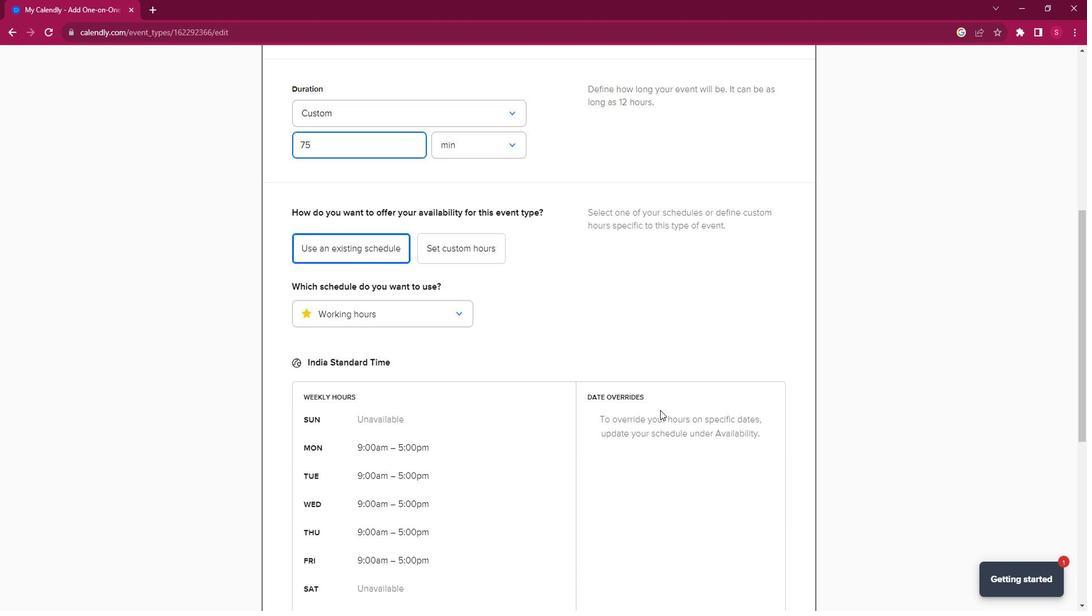 
Action: Mouse scrolled (672, 407) with delta (0, 0)
Screenshot: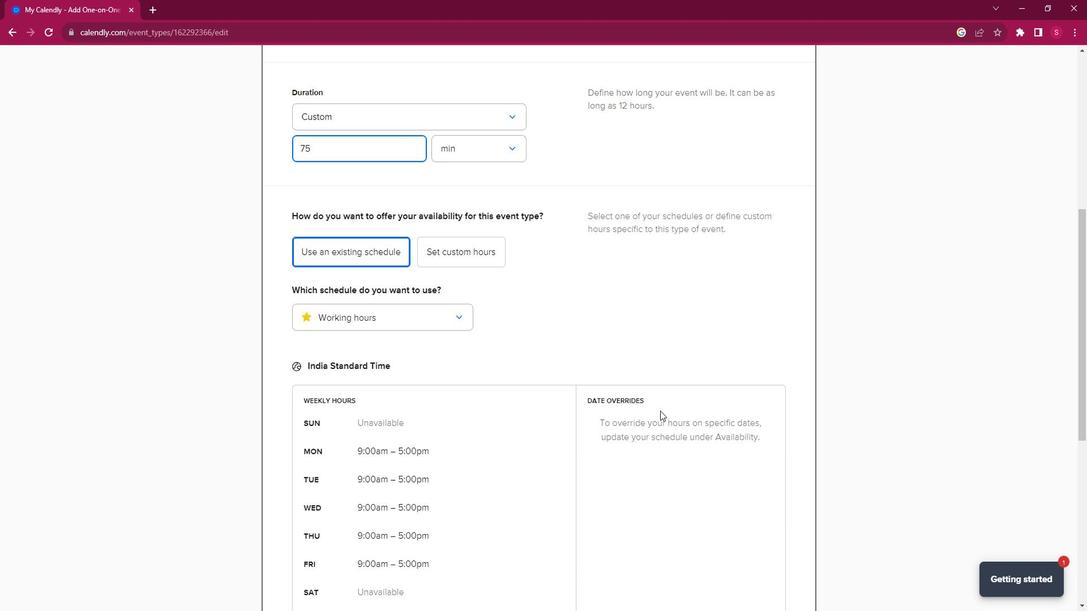 
Action: Mouse moved to (672, 408)
Screenshot: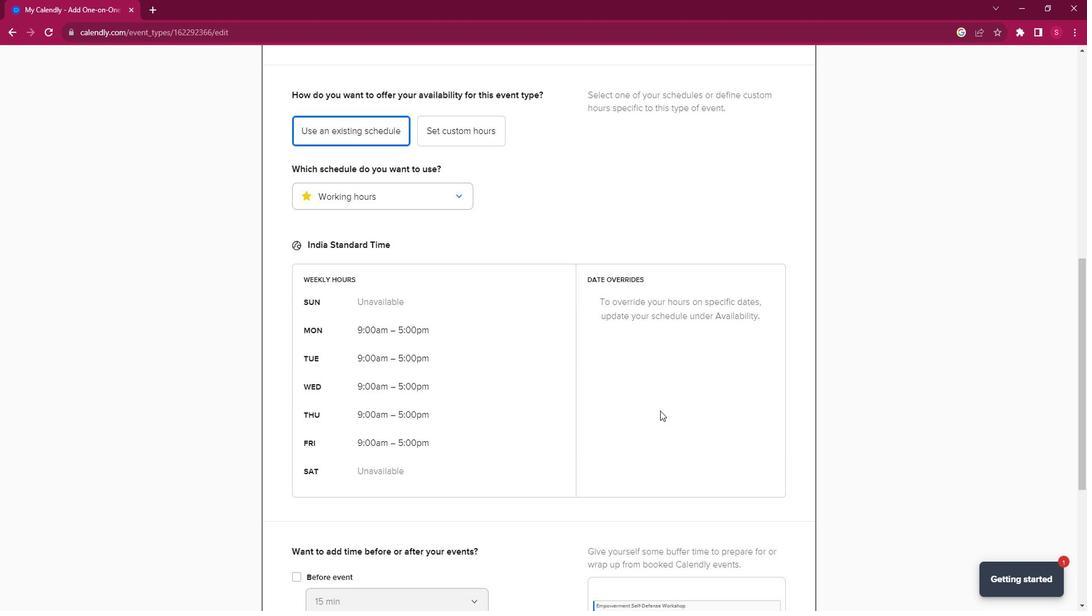 
Action: Mouse scrolled (672, 408) with delta (0, 0)
Screenshot: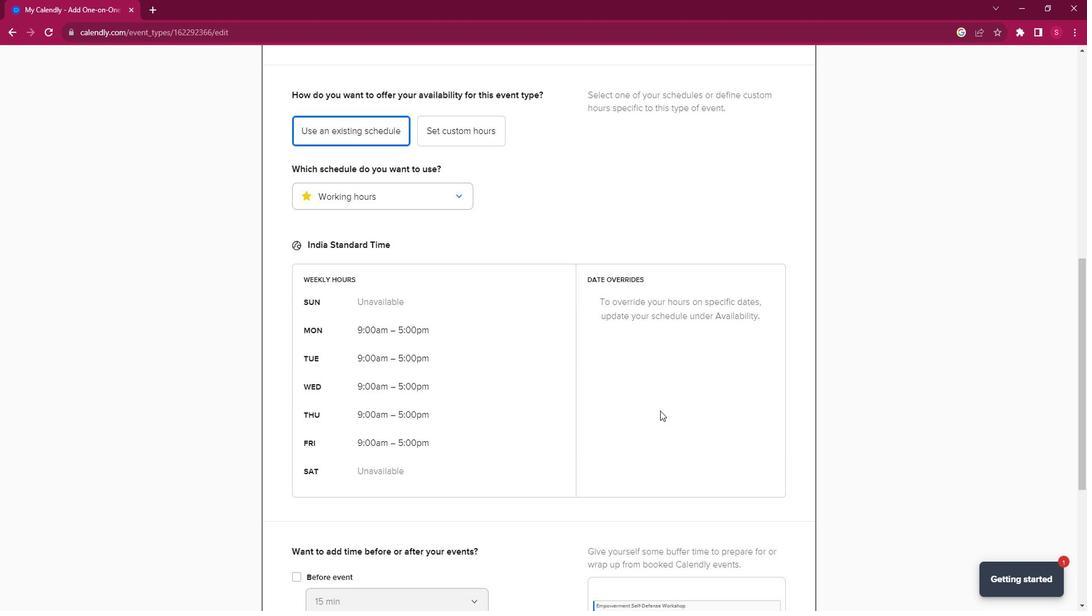 
Action: Mouse scrolled (672, 407) with delta (0, 0)
Screenshot: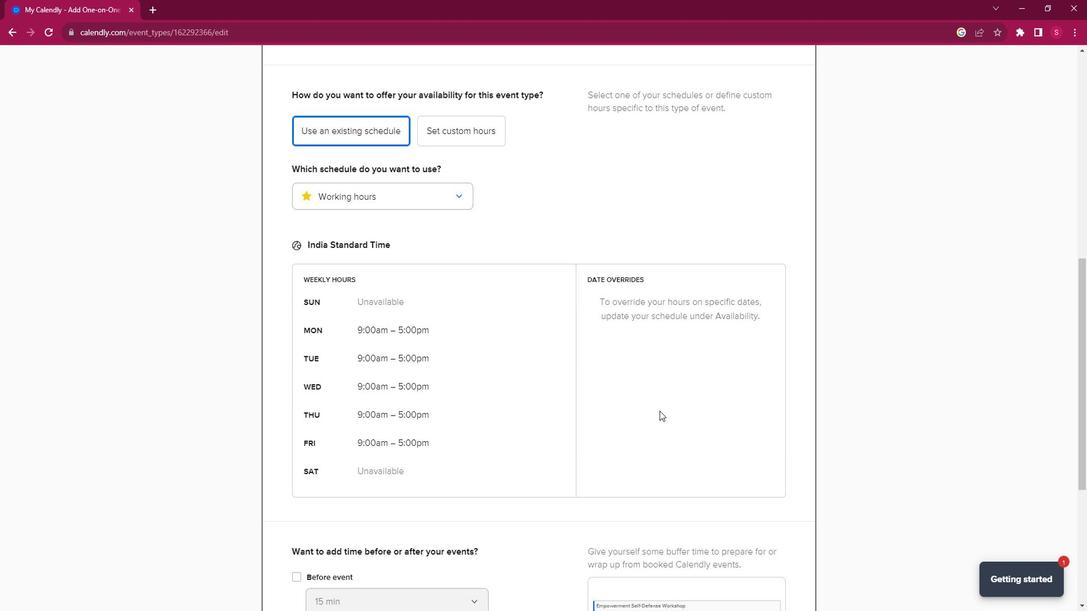 
Action: Mouse scrolled (672, 407) with delta (0, 0)
Screenshot: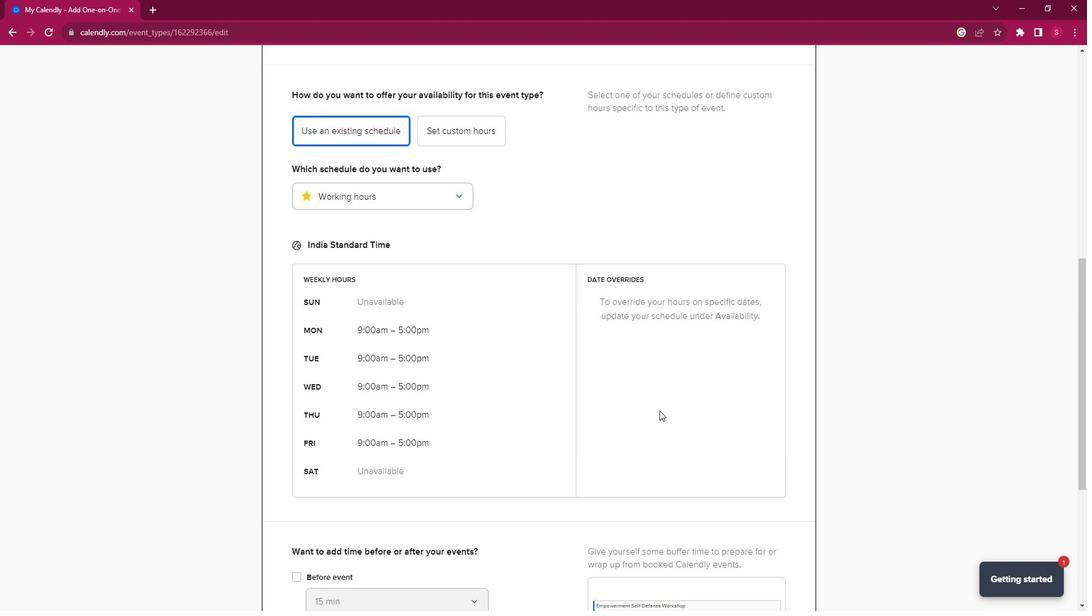 
Action: Mouse scrolled (672, 407) with delta (0, 0)
Screenshot: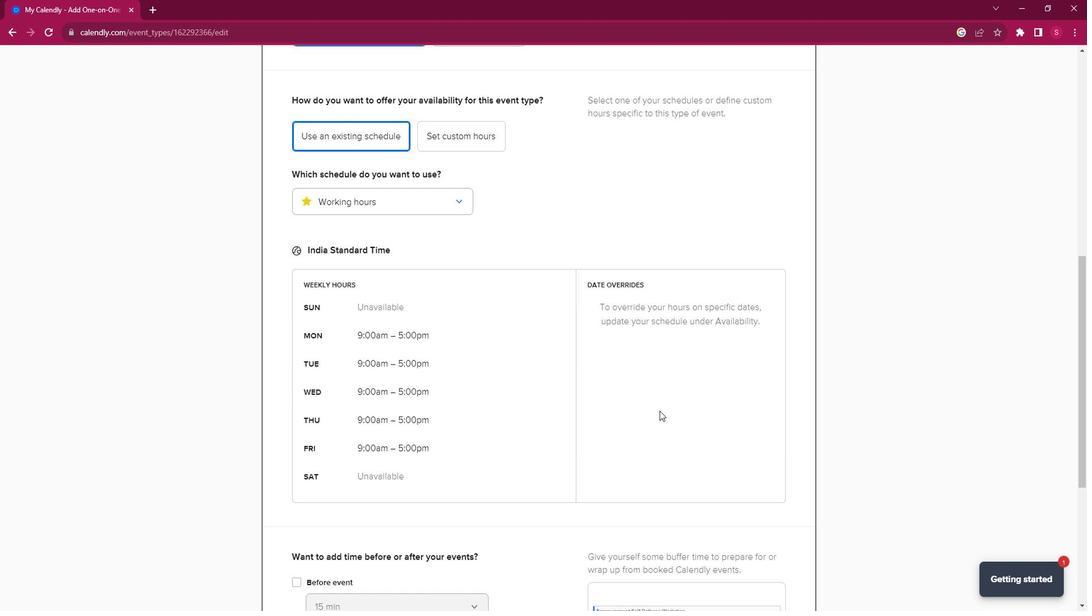 
Action: Mouse moved to (669, 438)
Screenshot: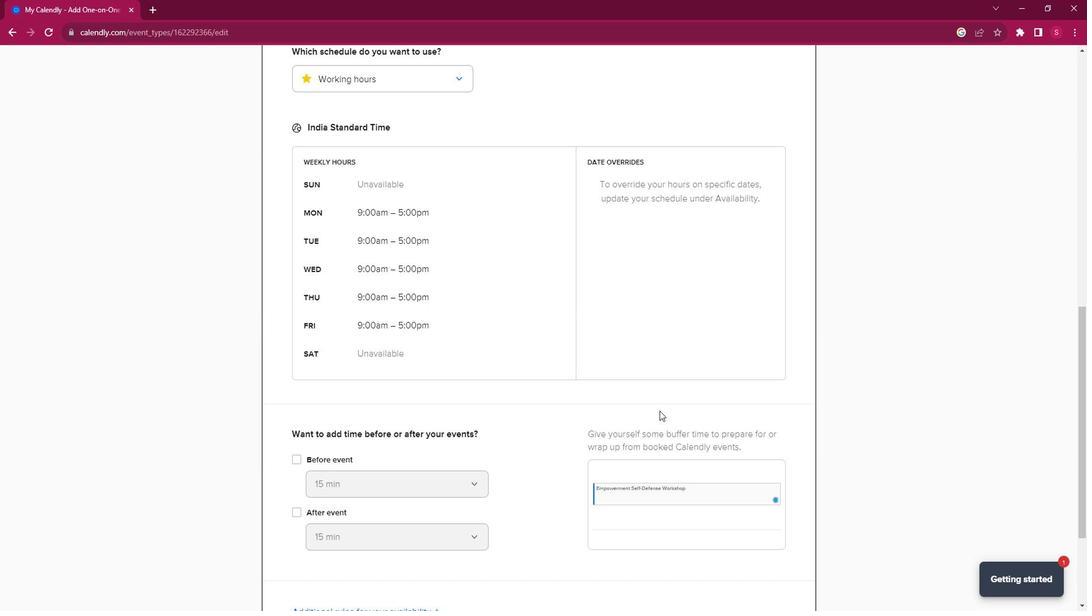 
Action: Mouse scrolled (669, 437) with delta (0, 0)
Screenshot: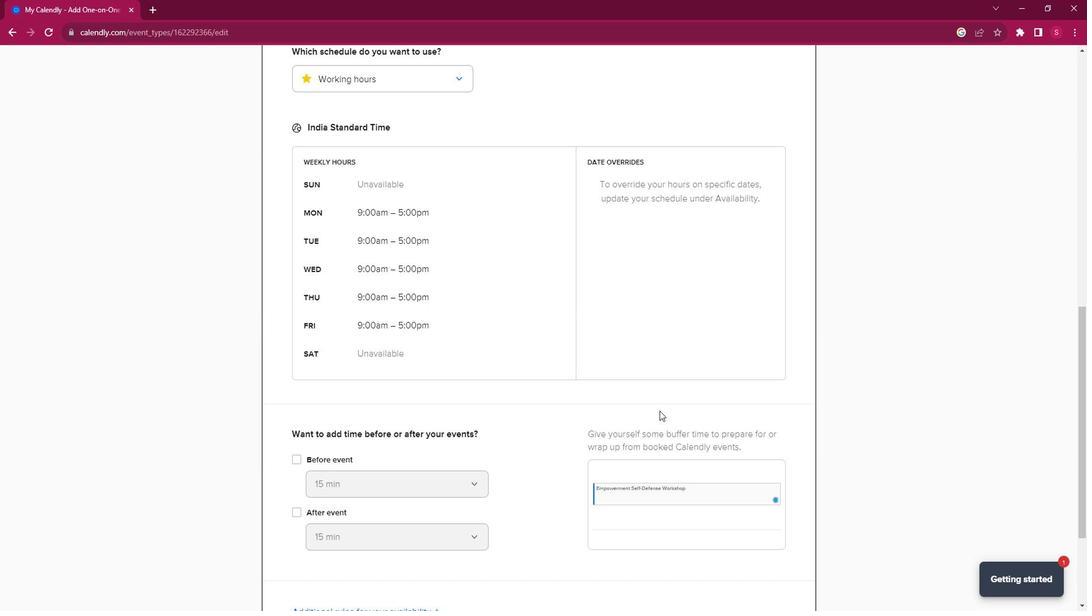 
Action: Mouse moved to (669, 465)
Screenshot: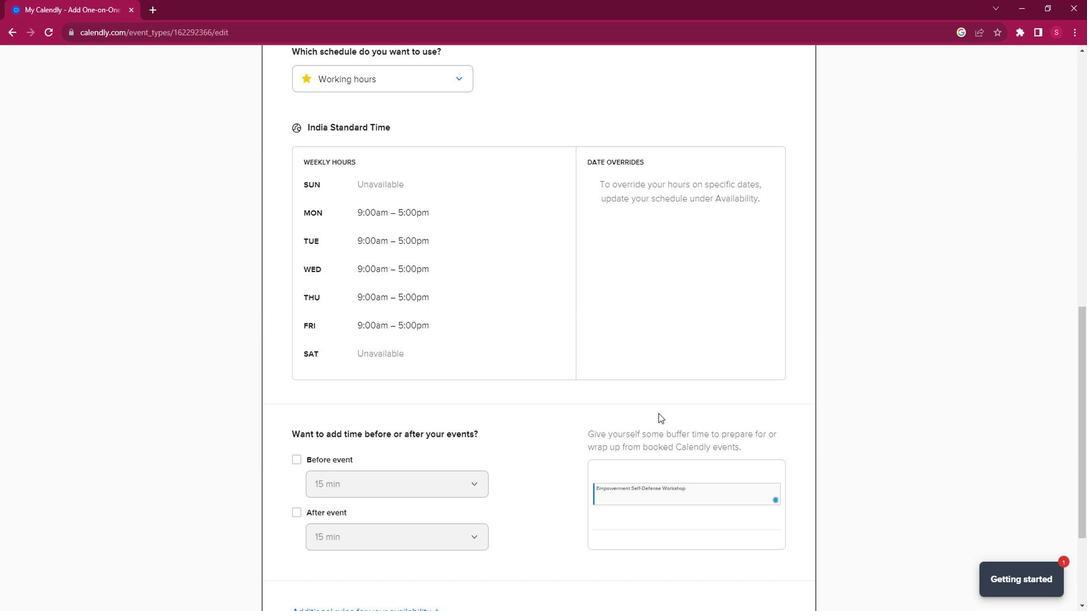 
Action: Mouse scrolled (669, 465) with delta (0, 0)
Screenshot: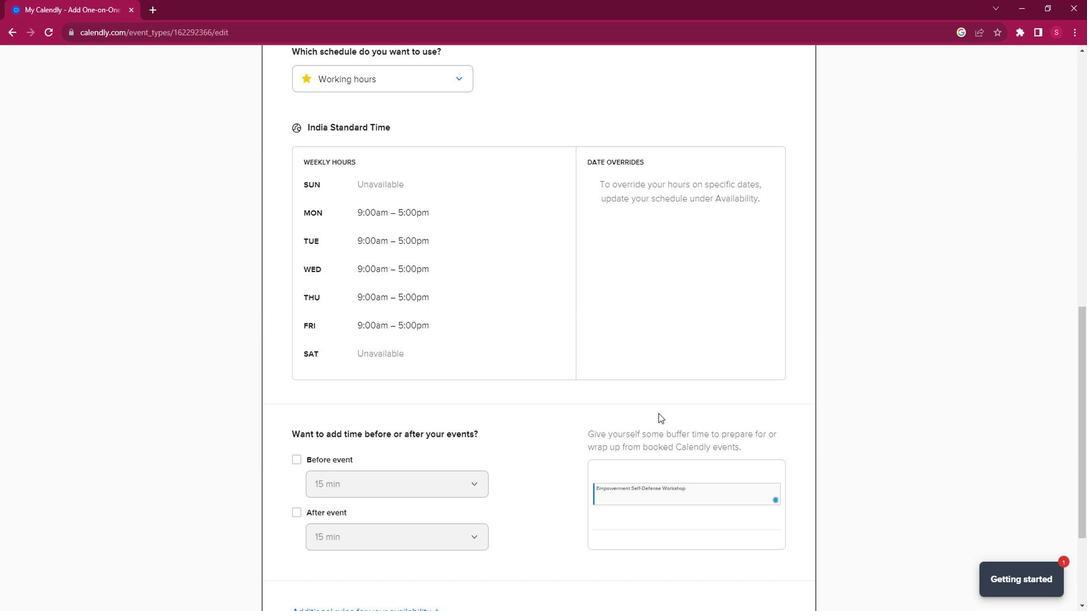
Action: Mouse moved to (668, 472)
Screenshot: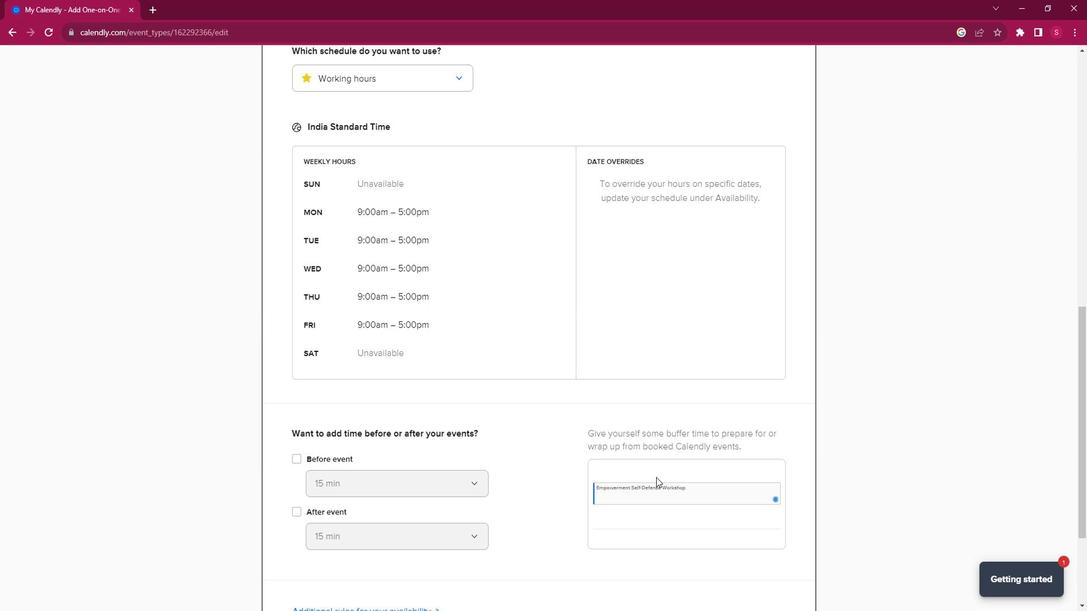 
Action: Mouse scrolled (668, 471) with delta (0, 0)
Screenshot: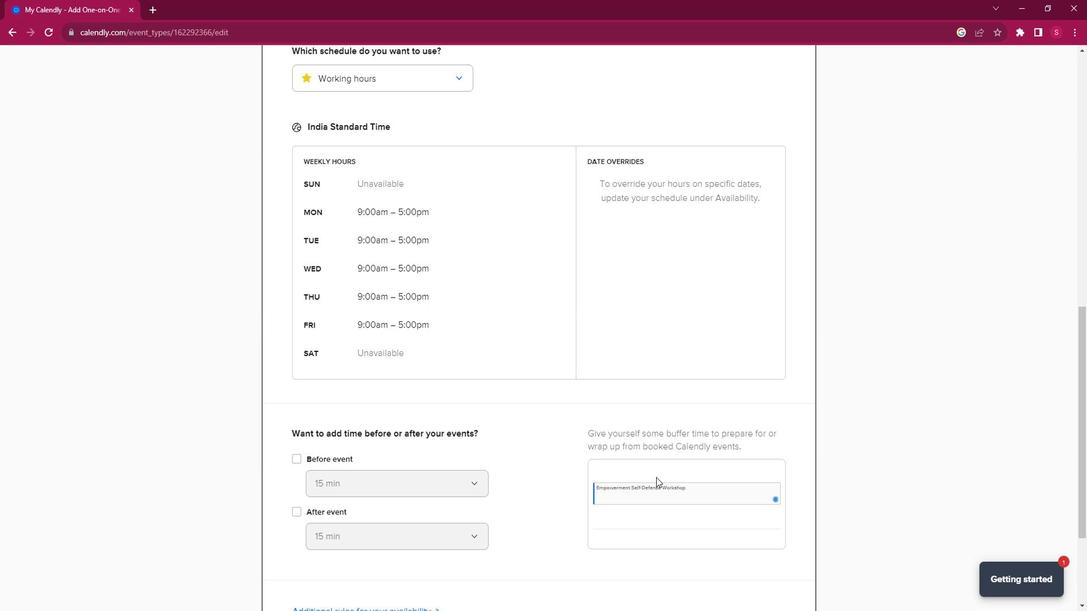 
Action: Mouse scrolled (668, 471) with delta (0, 0)
Screenshot: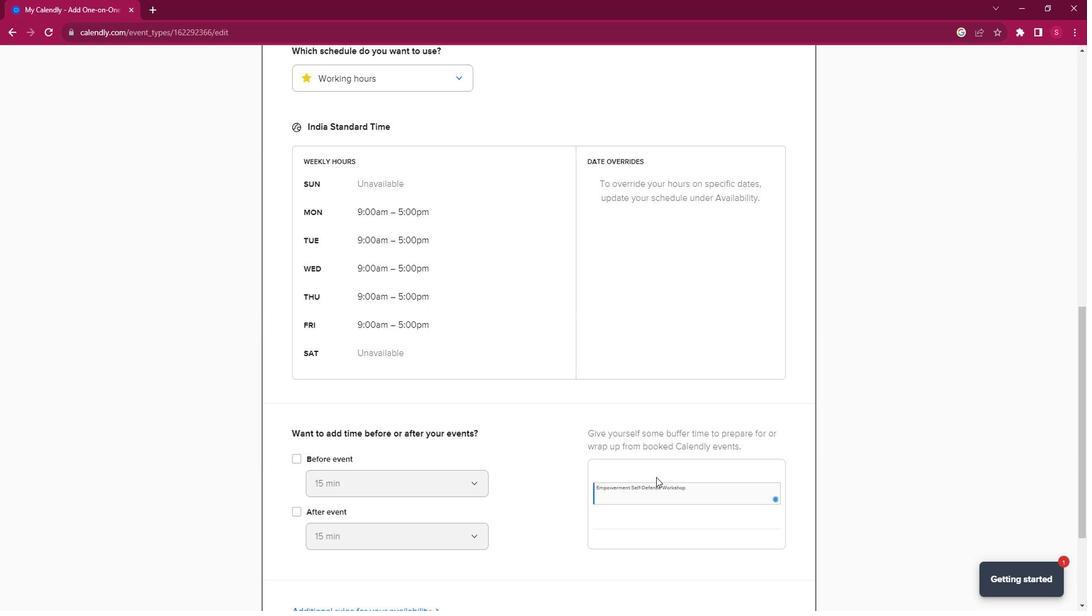 
Action: Mouse moved to (797, 501)
Screenshot: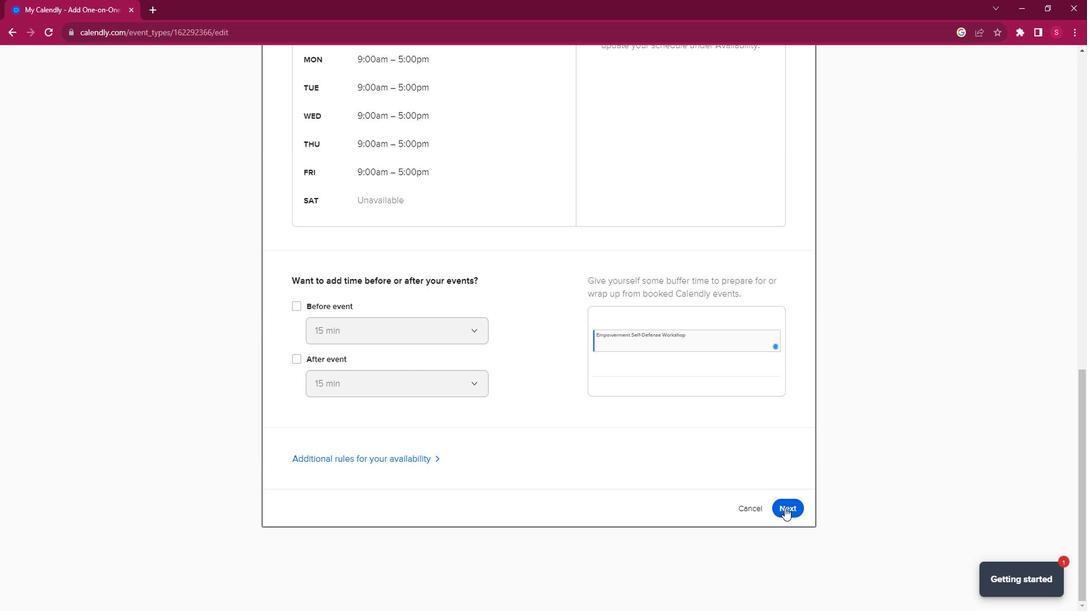 
Action: Mouse pressed left at (797, 501)
Screenshot: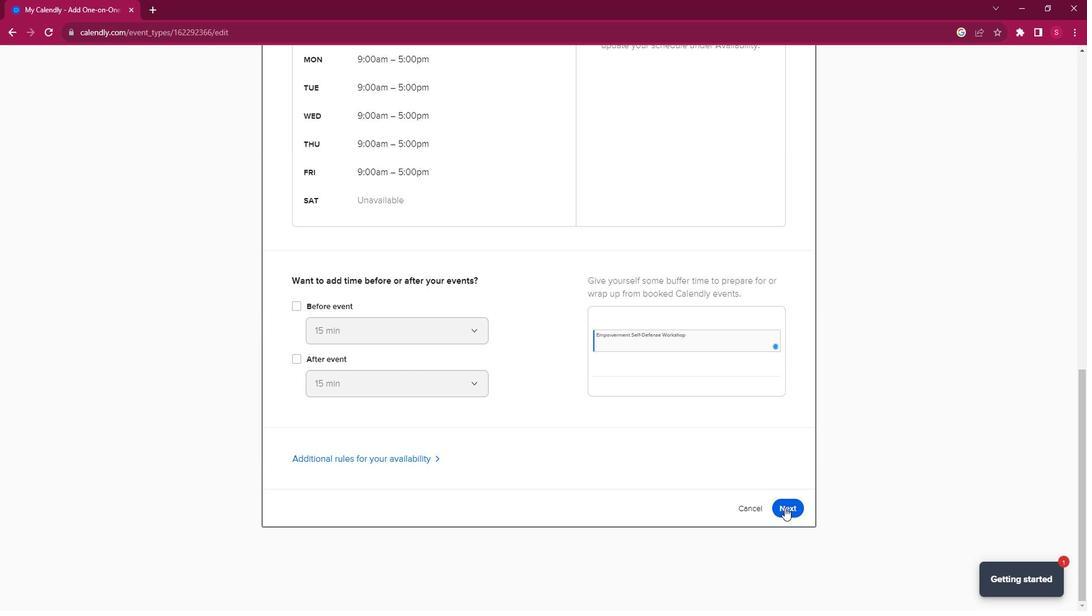
